 Task: Look for space in Treviso, Italy from 13th August, 2023 to 17th August, 2023 for 2 adults in price range Rs.10000 to Rs.16000. Place can be entire place with 2 bedrooms having 2 beds and 1 bathroom. Property type can be house, flat, guest house. Amenities needed are: wifi. Booking option can be shelf check-in. Required host language is English.
Action: Mouse moved to (429, 114)
Screenshot: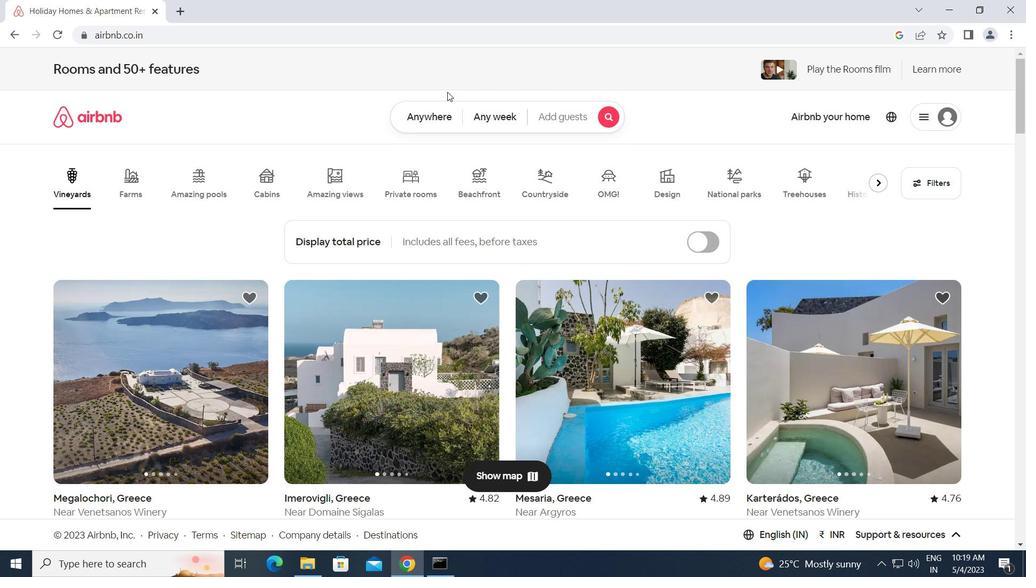 
Action: Mouse pressed left at (429, 114)
Screenshot: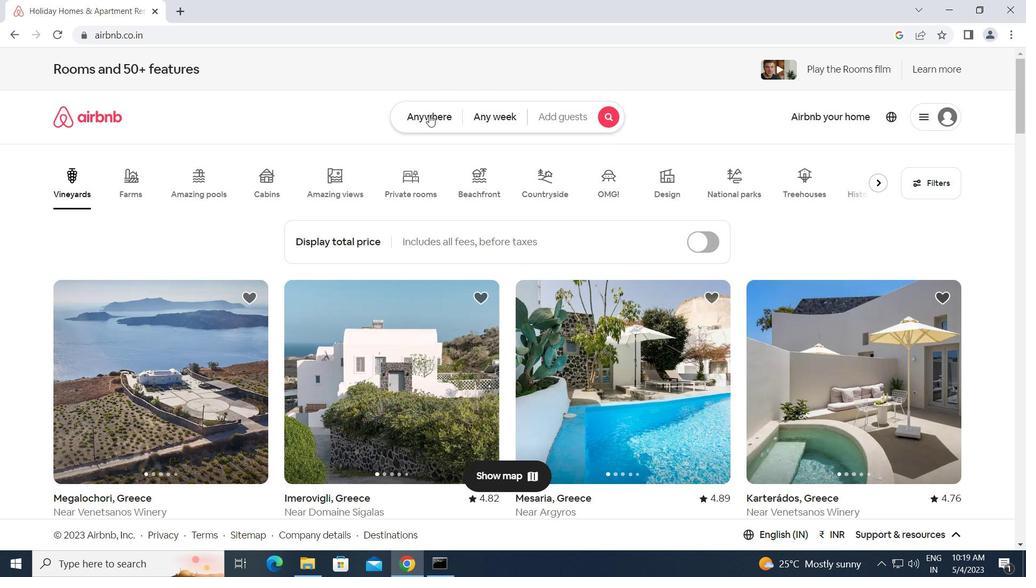 
Action: Mouse moved to (296, 165)
Screenshot: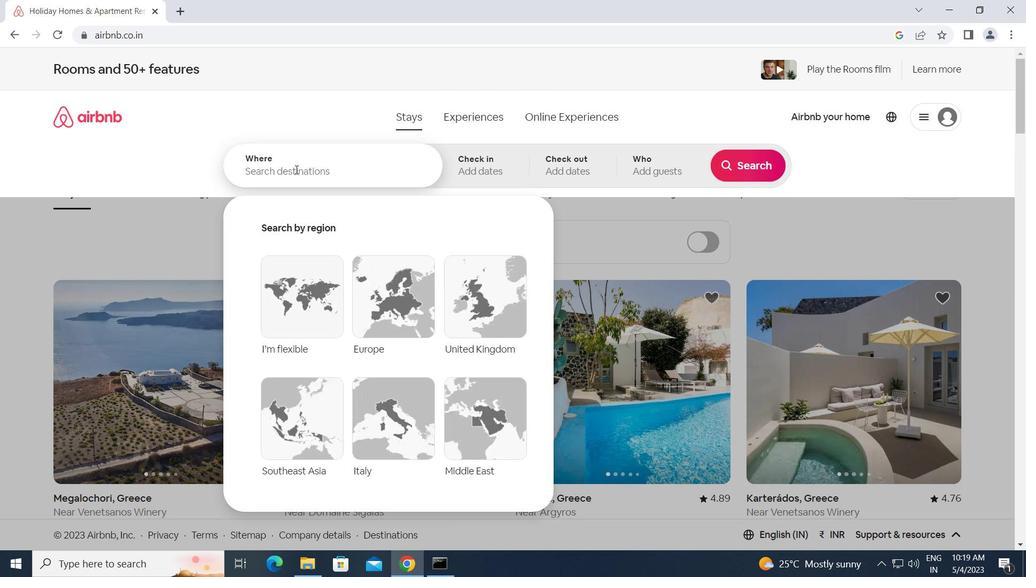 
Action: Mouse pressed left at (296, 165)
Screenshot: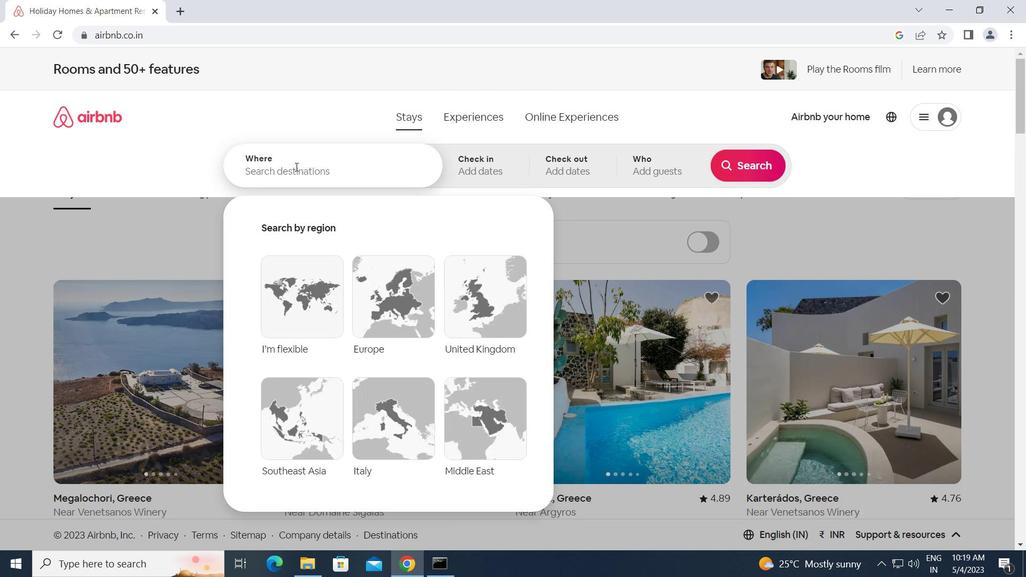 
Action: Key pressed t<Key.caps_lock>reviso,<Key.space><Key.caps_lock>i<Key.caps_lock>taly<Key.enter>
Screenshot: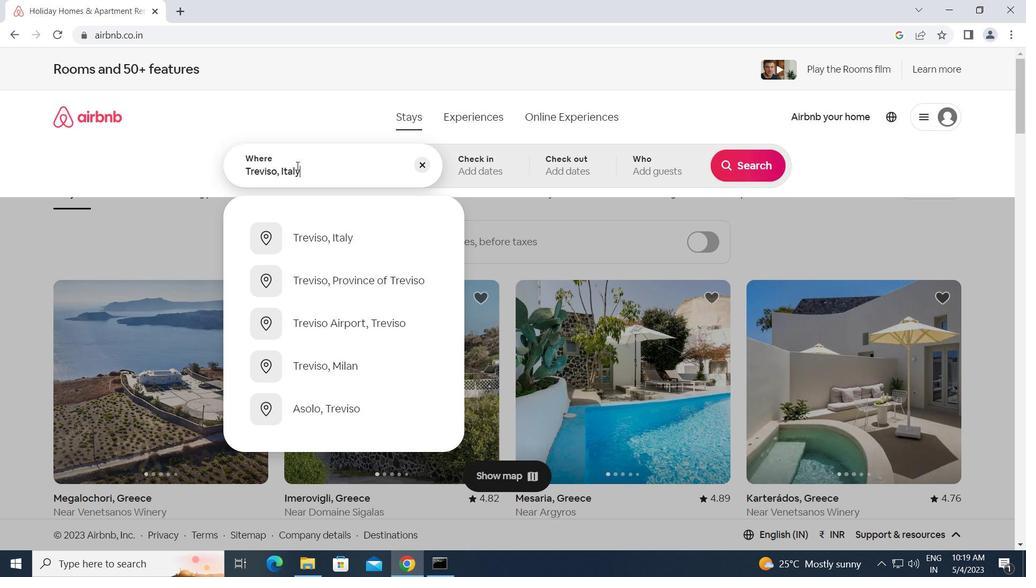 
Action: Mouse moved to (744, 274)
Screenshot: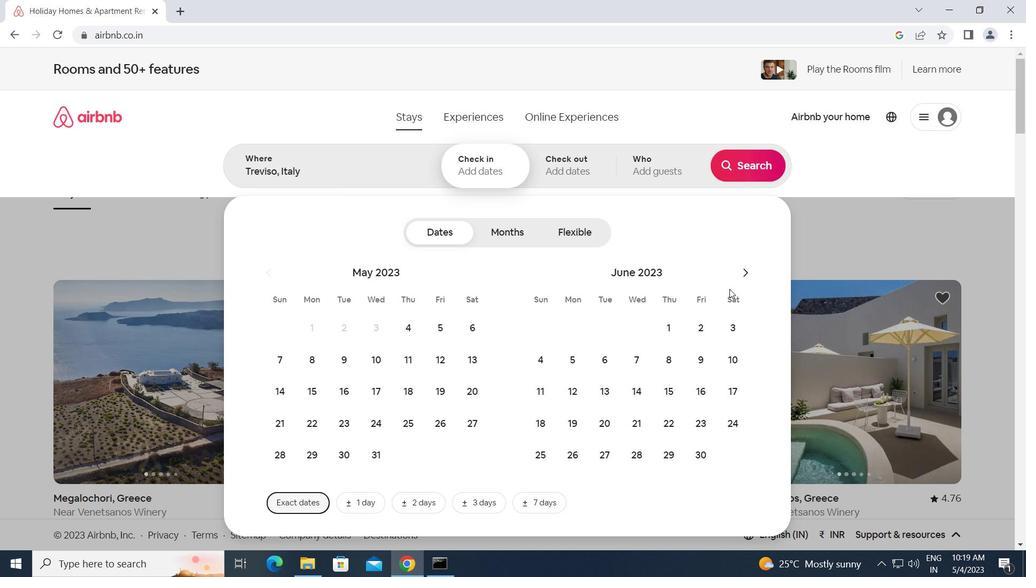 
Action: Mouse pressed left at (744, 274)
Screenshot: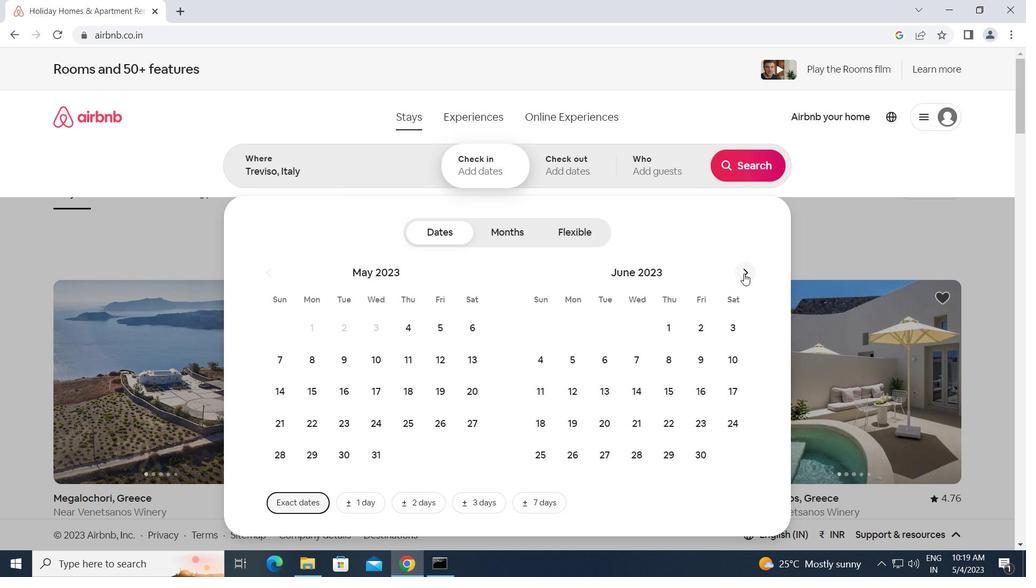 
Action: Mouse pressed left at (744, 274)
Screenshot: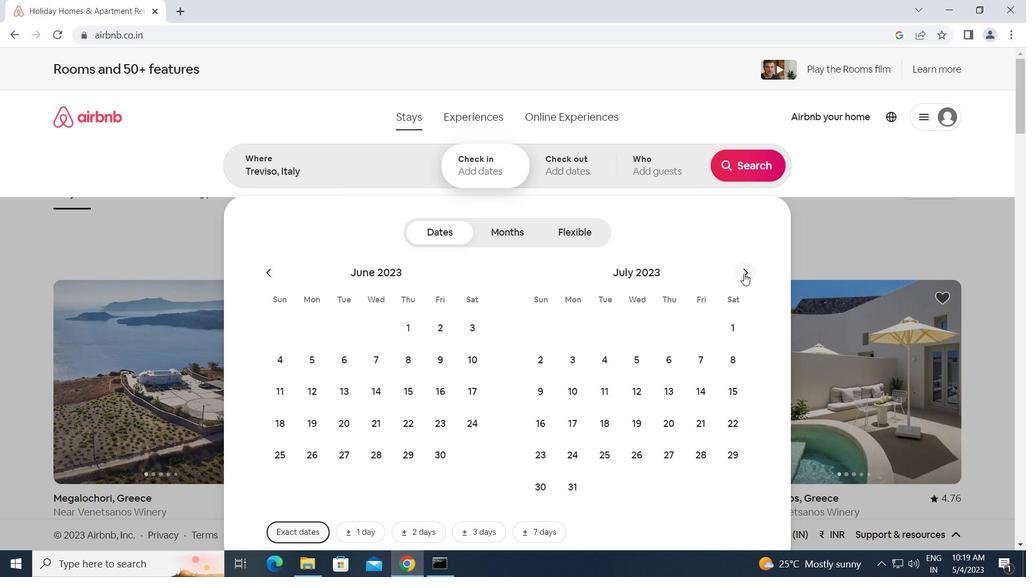 
Action: Mouse moved to (547, 397)
Screenshot: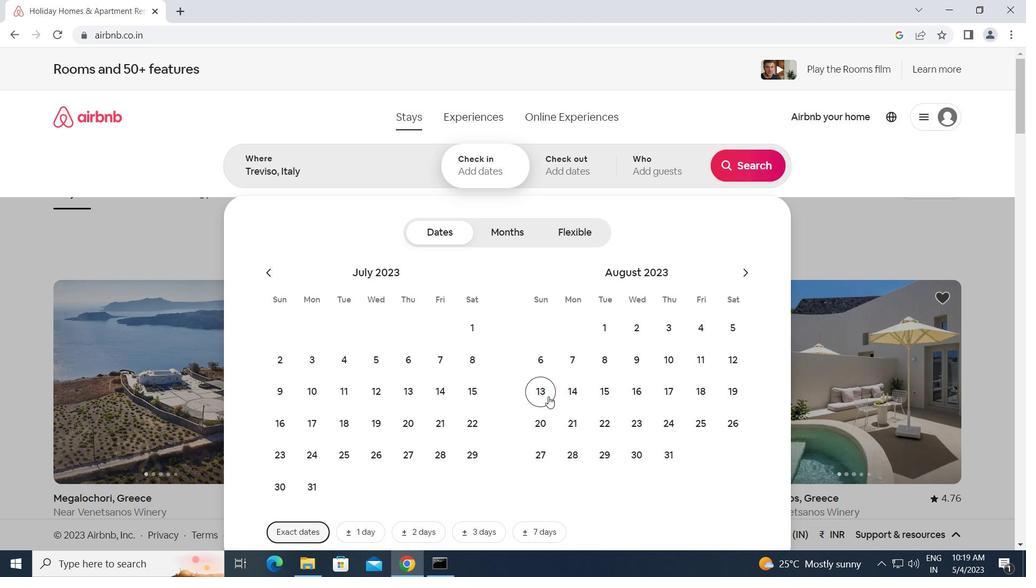 
Action: Mouse pressed left at (547, 397)
Screenshot: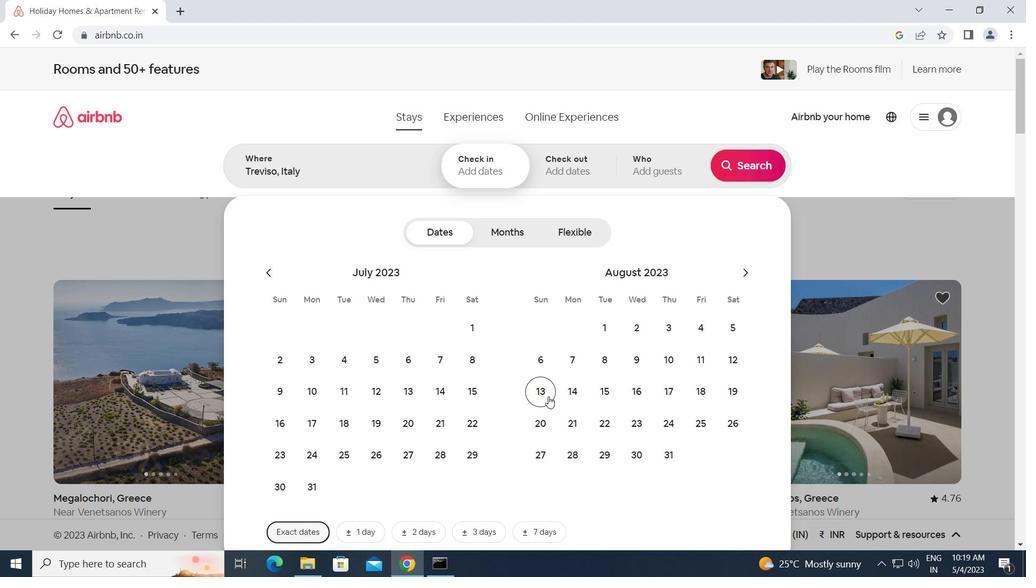 
Action: Mouse moved to (675, 398)
Screenshot: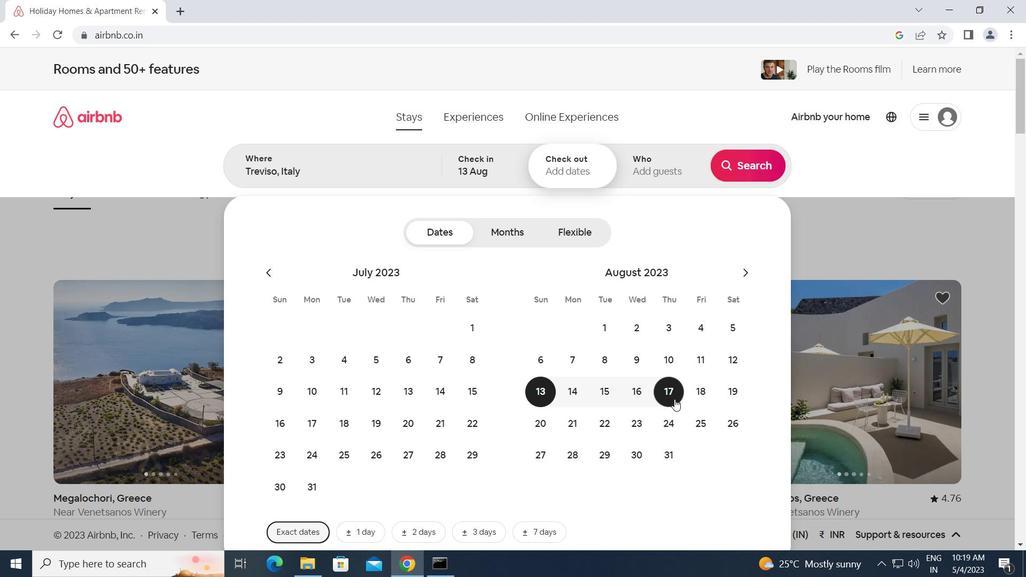 
Action: Mouse pressed left at (675, 398)
Screenshot: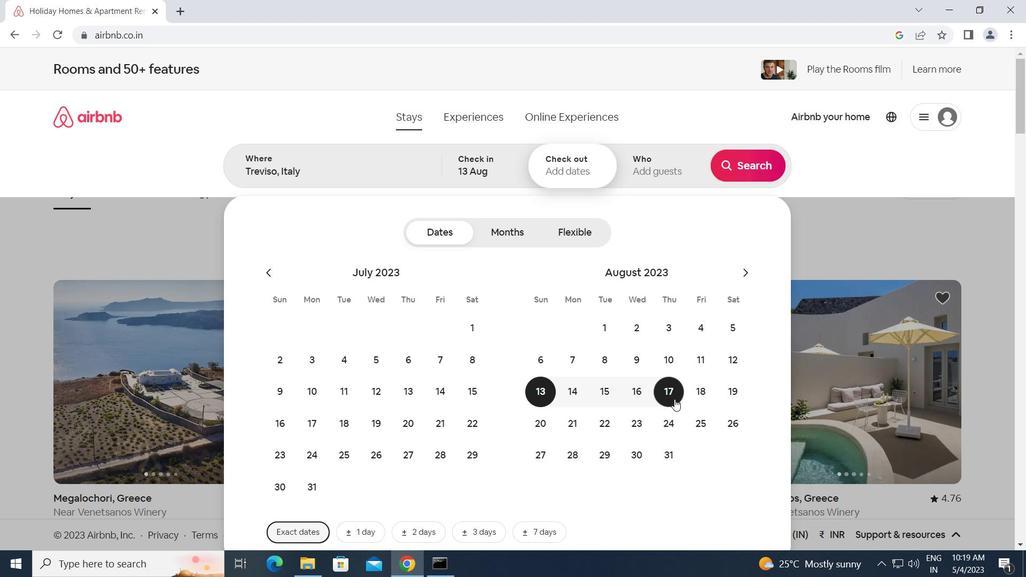 
Action: Mouse moved to (656, 159)
Screenshot: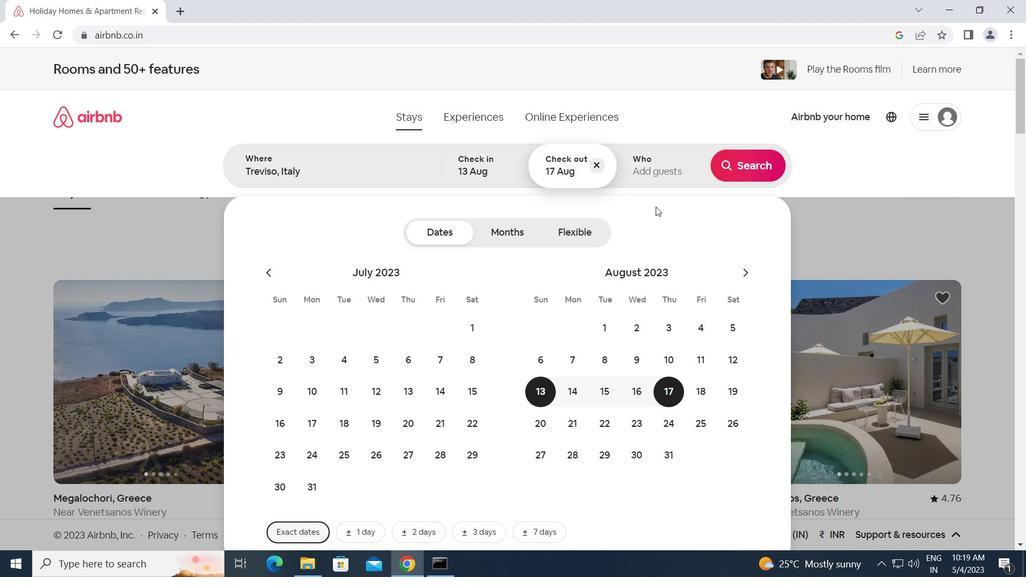 
Action: Mouse pressed left at (656, 159)
Screenshot: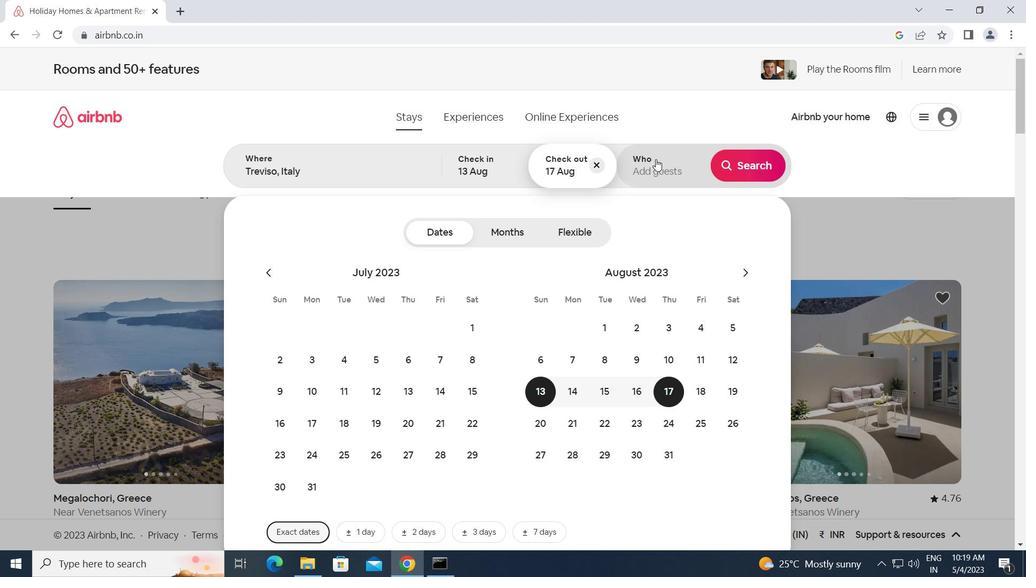 
Action: Mouse moved to (751, 232)
Screenshot: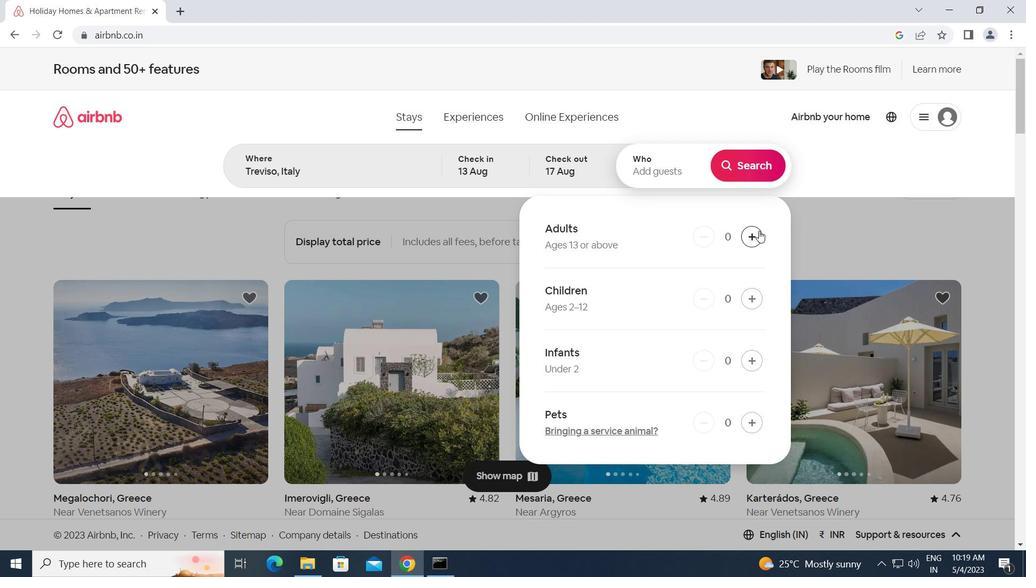 
Action: Mouse pressed left at (751, 232)
Screenshot: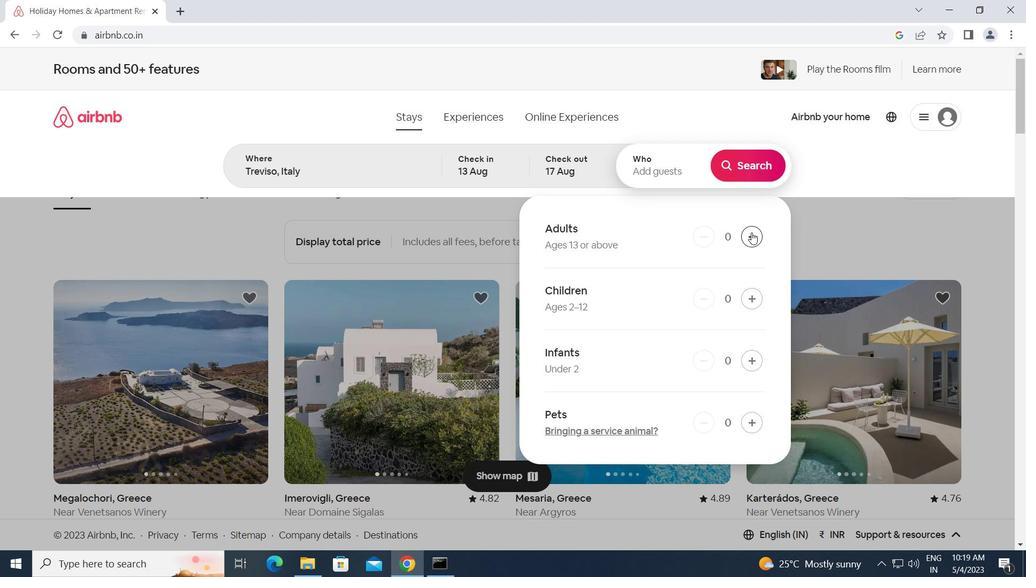 
Action: Mouse pressed left at (751, 232)
Screenshot: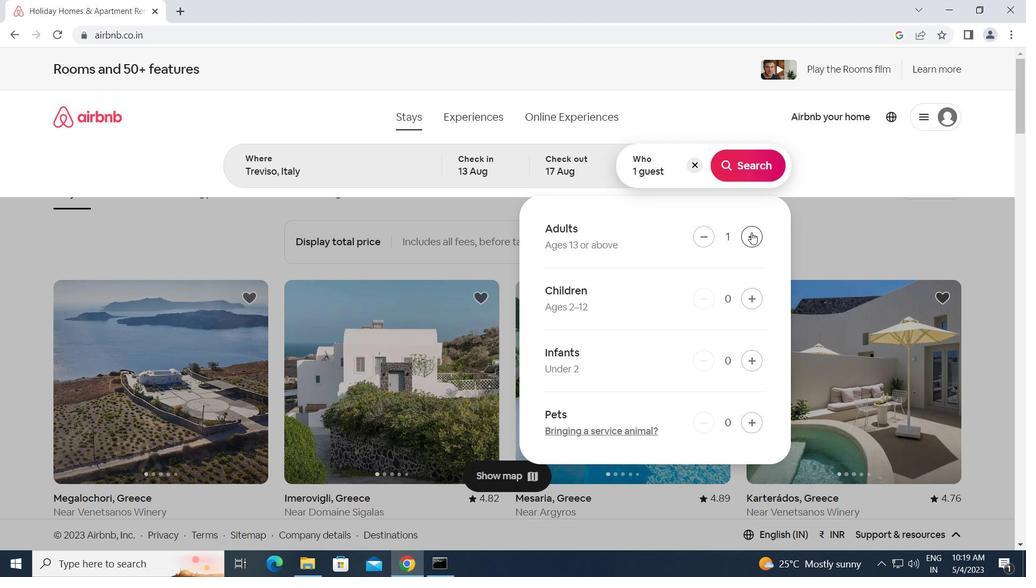 
Action: Mouse moved to (753, 167)
Screenshot: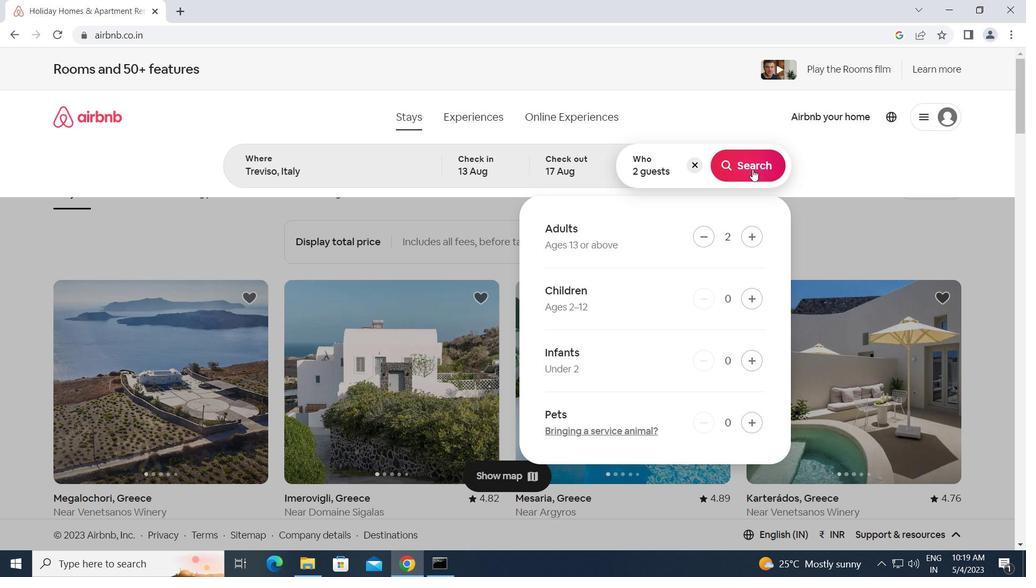 
Action: Mouse pressed left at (753, 167)
Screenshot: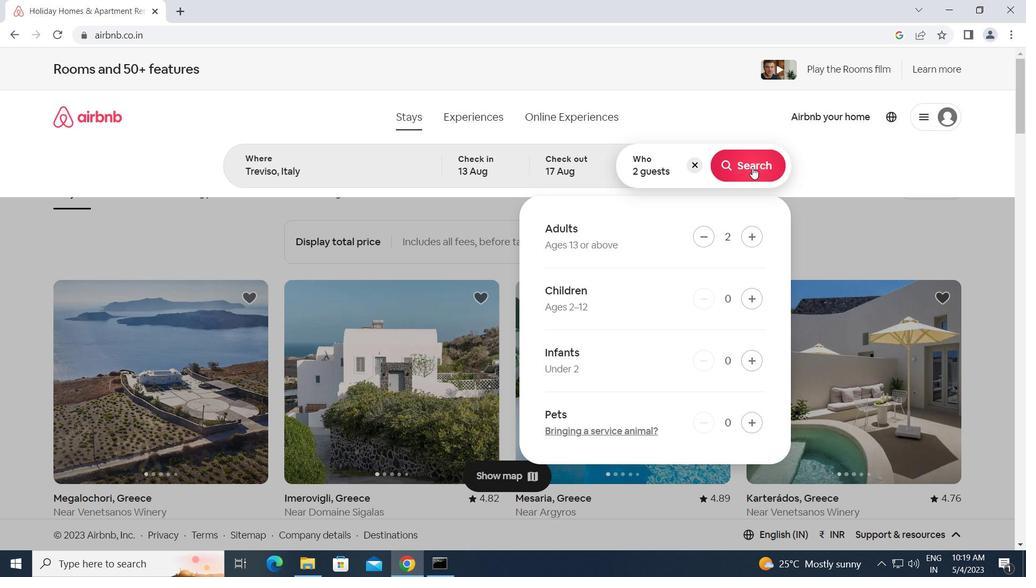 
Action: Mouse moved to (971, 132)
Screenshot: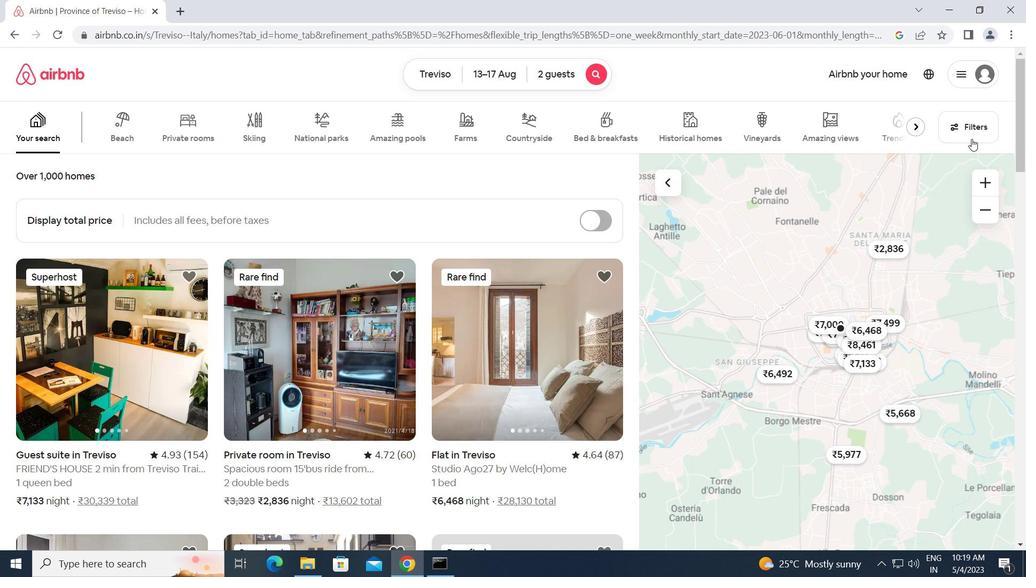 
Action: Mouse pressed left at (971, 132)
Screenshot: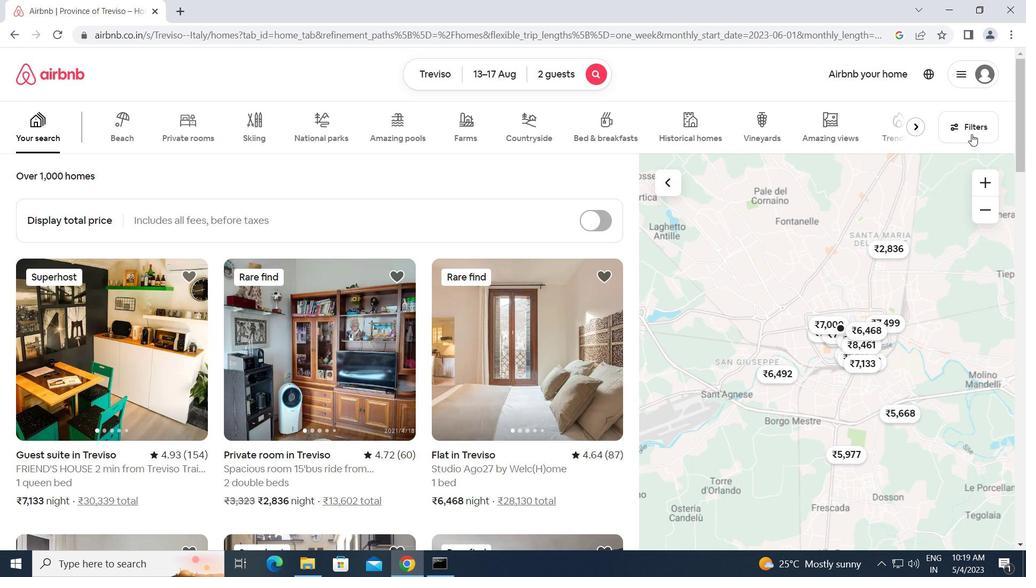 
Action: Mouse moved to (346, 298)
Screenshot: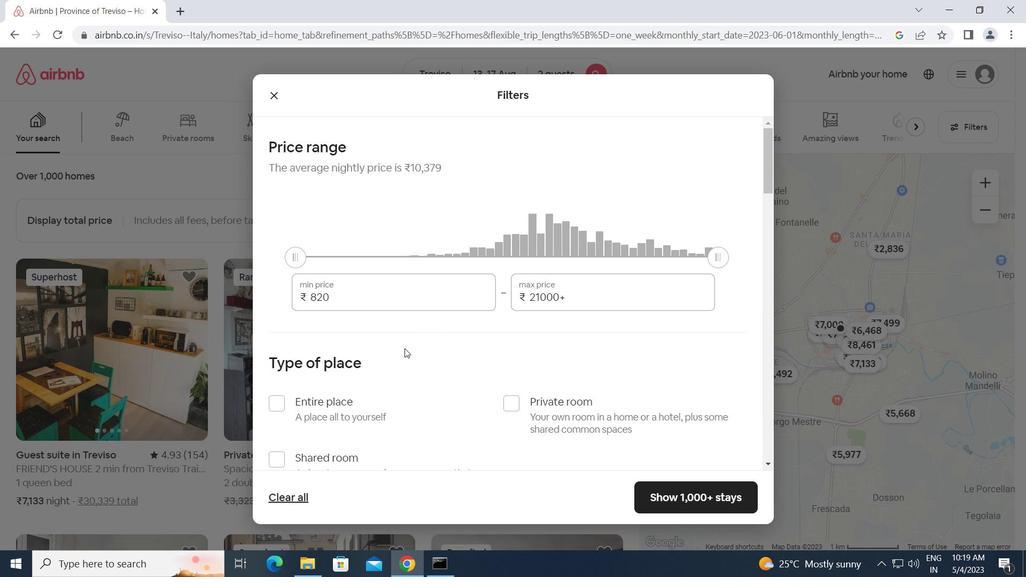 
Action: Mouse pressed left at (346, 298)
Screenshot: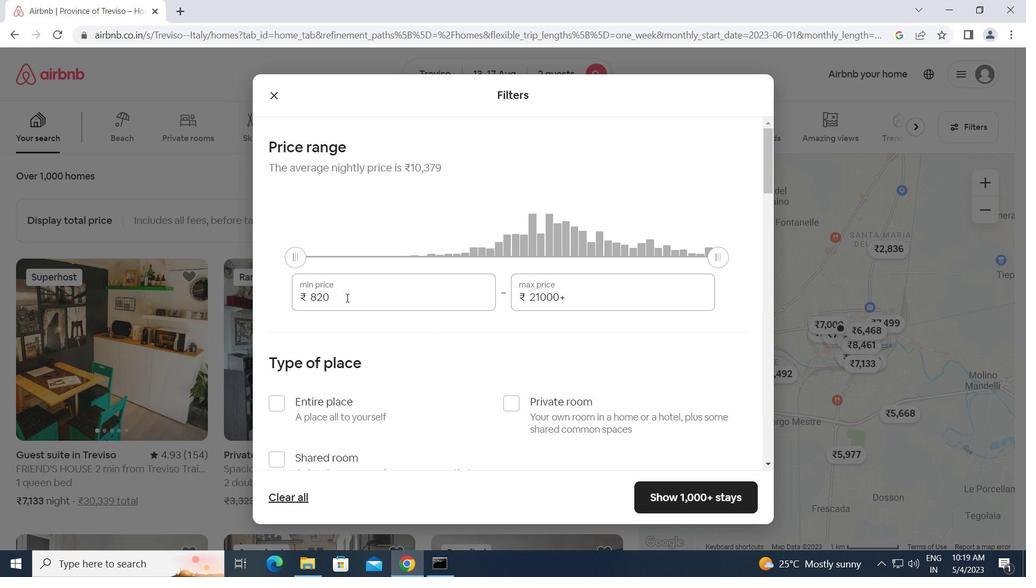 
Action: Mouse moved to (295, 296)
Screenshot: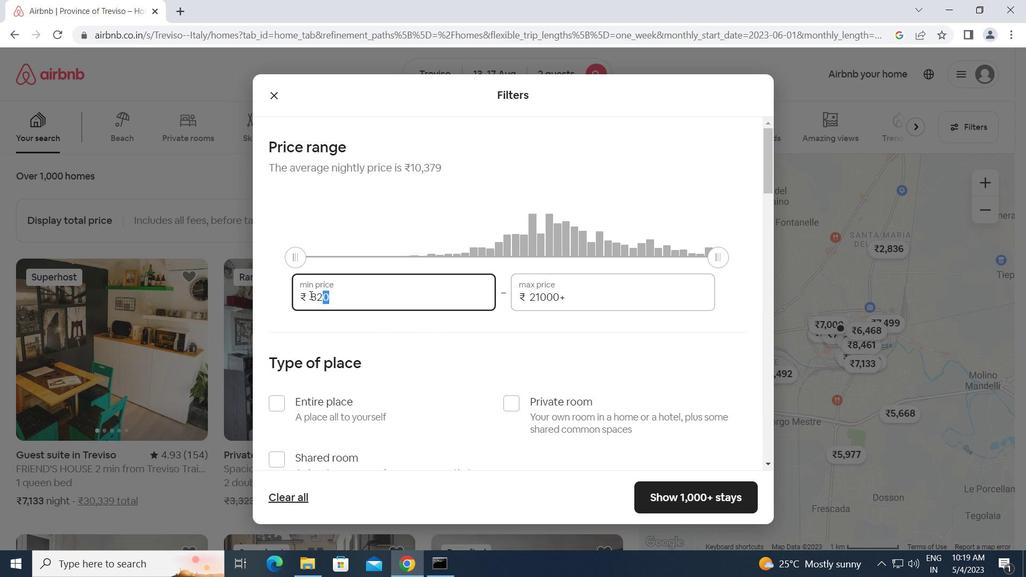 
Action: Key pressed 10000<Key.tab>16000
Screenshot: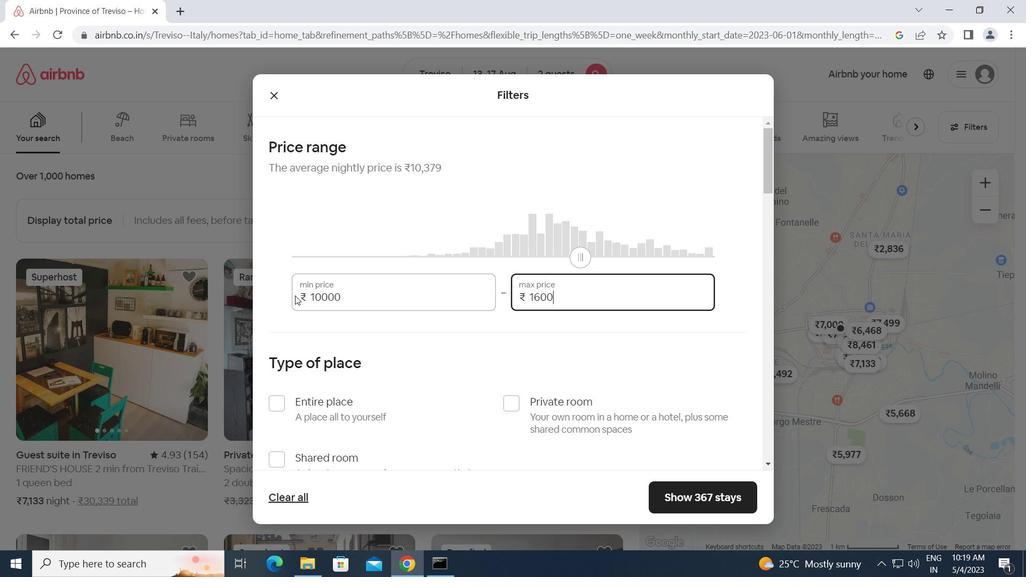
Action: Mouse moved to (450, 344)
Screenshot: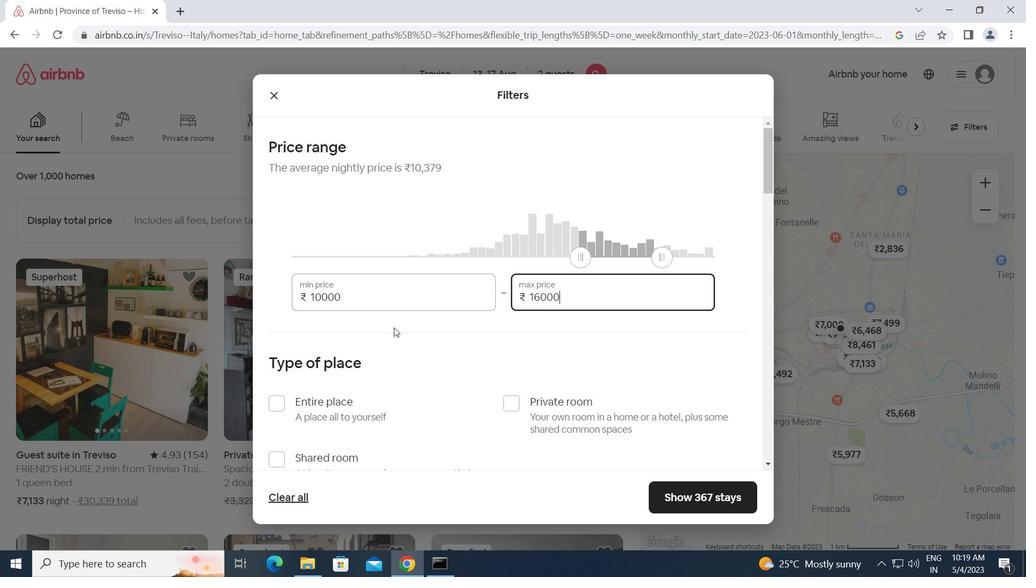 
Action: Mouse scrolled (450, 344) with delta (0, 0)
Screenshot: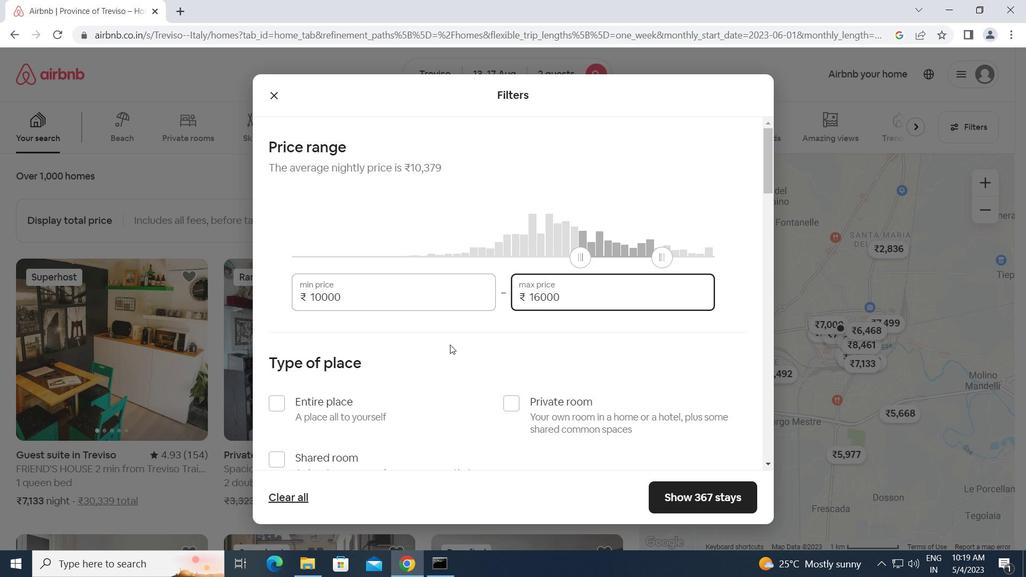 
Action: Mouse moved to (283, 336)
Screenshot: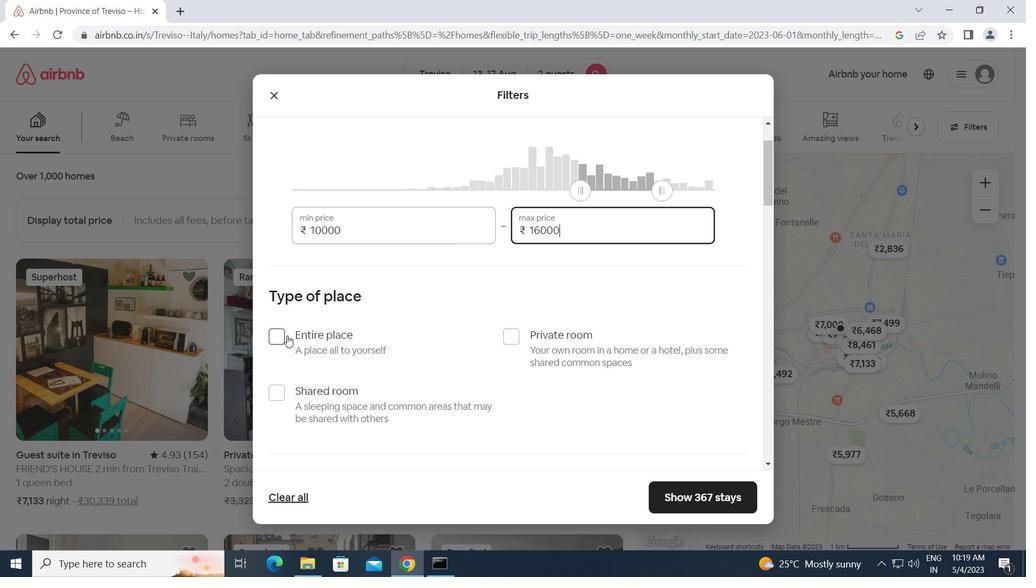
Action: Mouse pressed left at (283, 336)
Screenshot: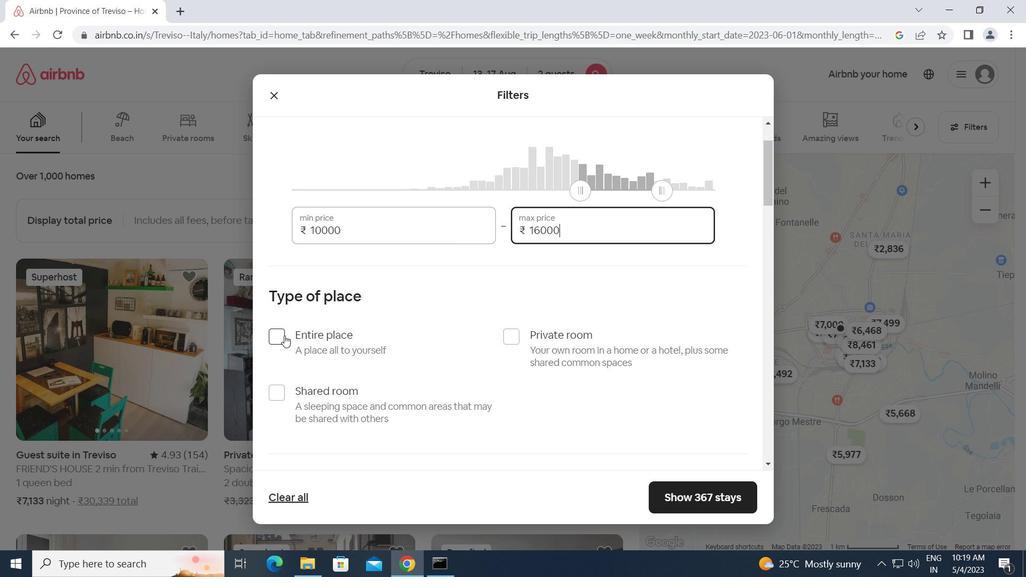 
Action: Mouse moved to (429, 344)
Screenshot: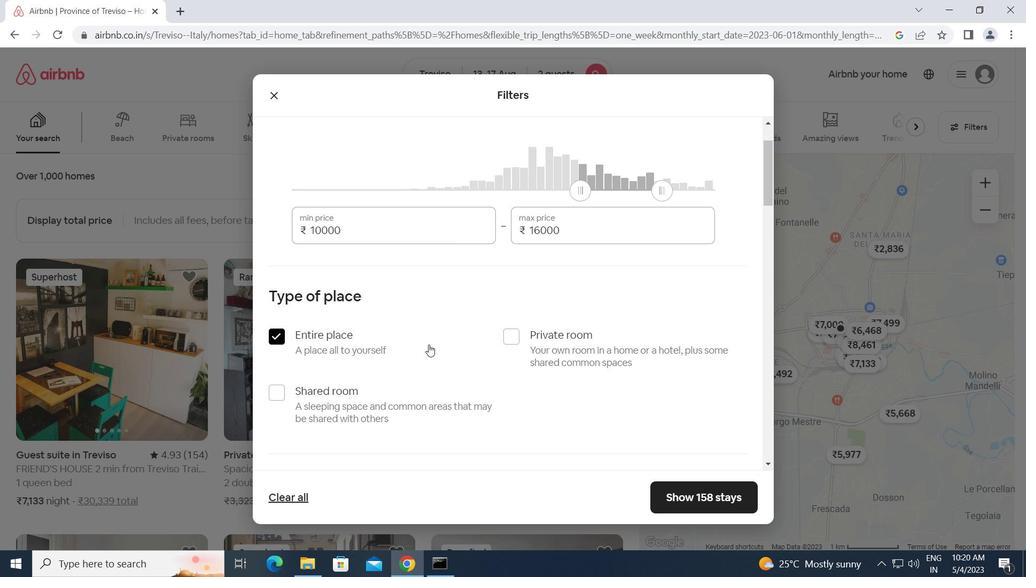 
Action: Mouse scrolled (429, 344) with delta (0, 0)
Screenshot: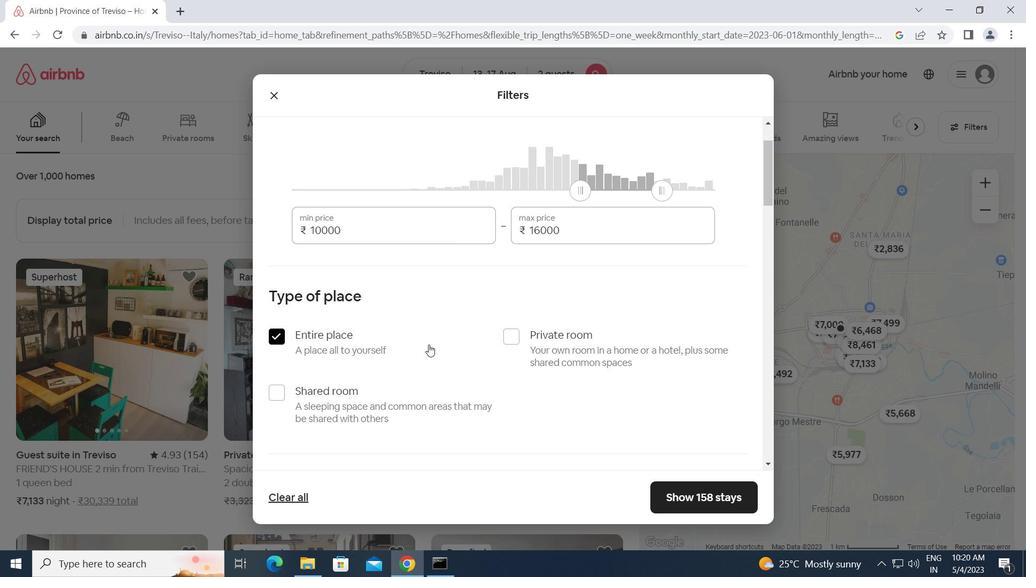 
Action: Mouse scrolled (429, 344) with delta (0, 0)
Screenshot: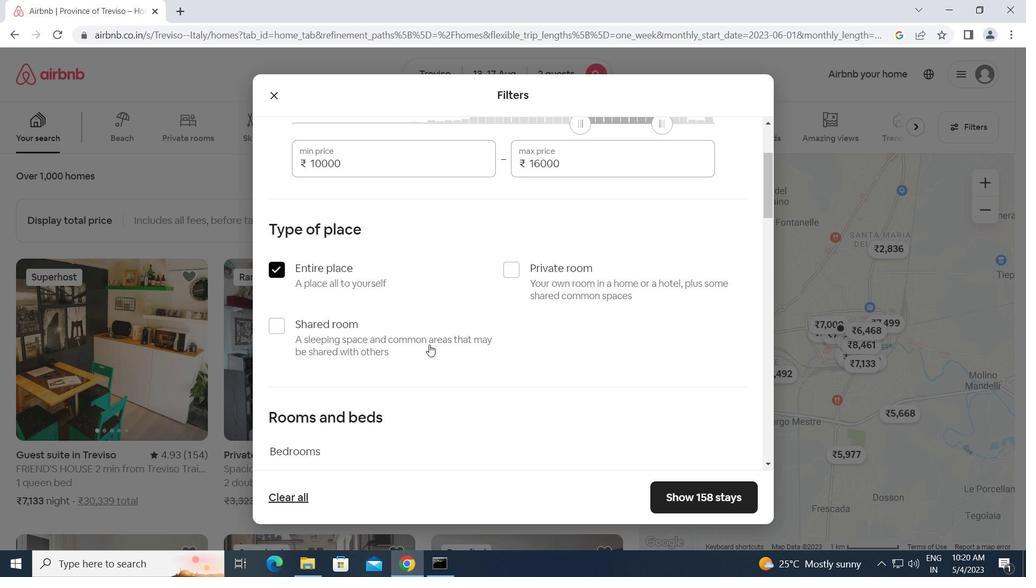 
Action: Mouse scrolled (429, 344) with delta (0, 0)
Screenshot: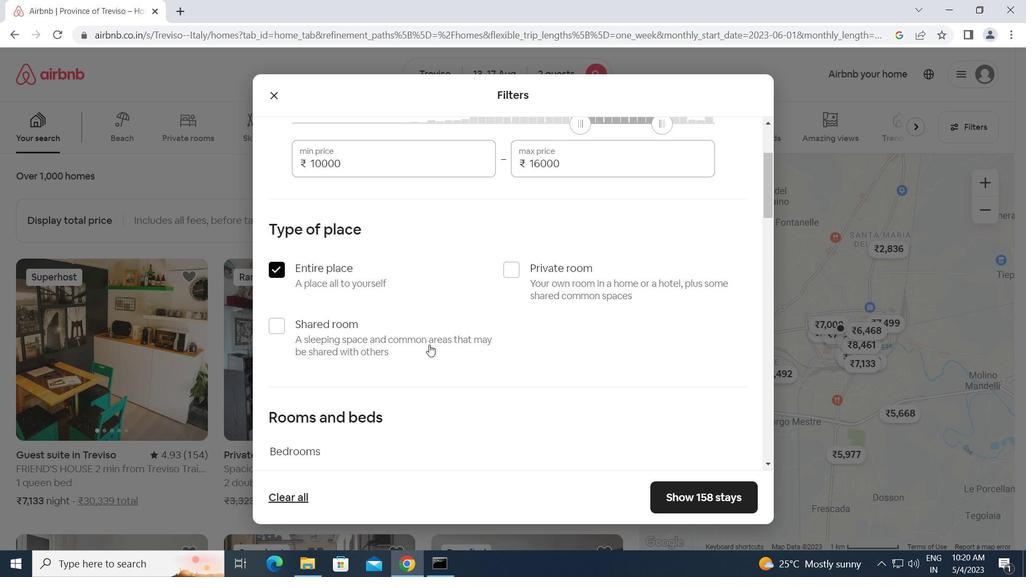 
Action: Mouse moved to (388, 351)
Screenshot: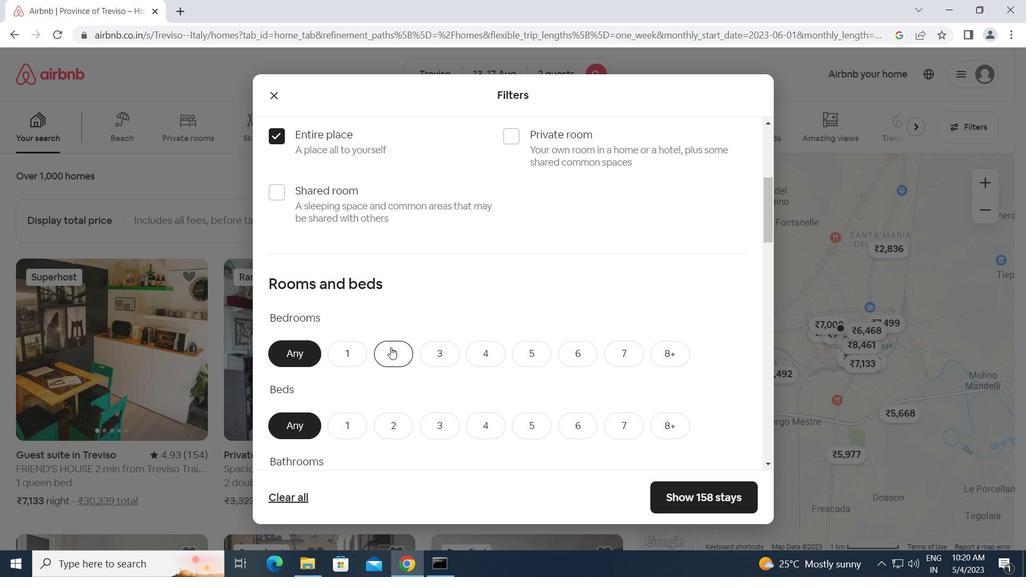 
Action: Mouse pressed left at (388, 351)
Screenshot: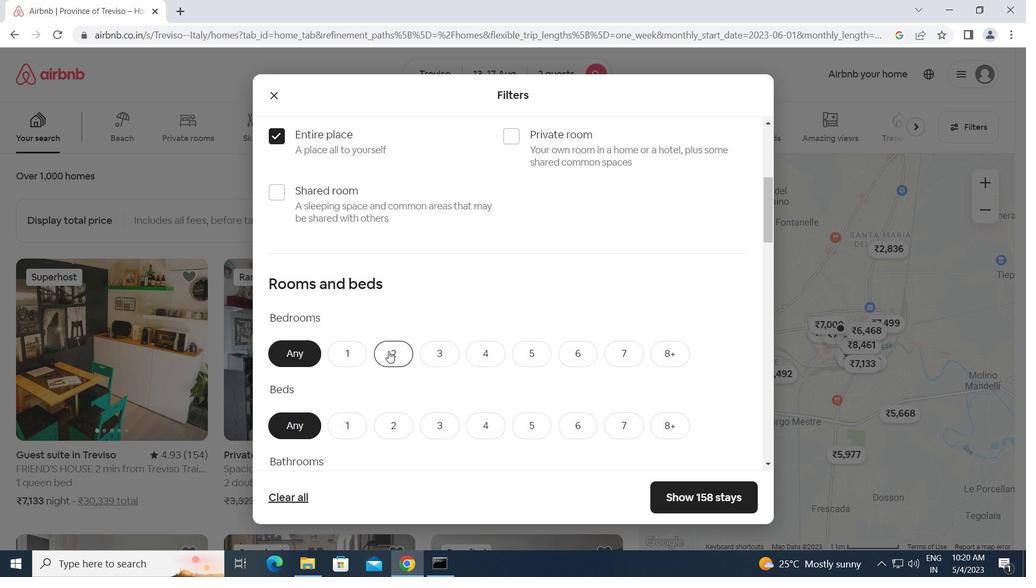 
Action: Mouse moved to (389, 358)
Screenshot: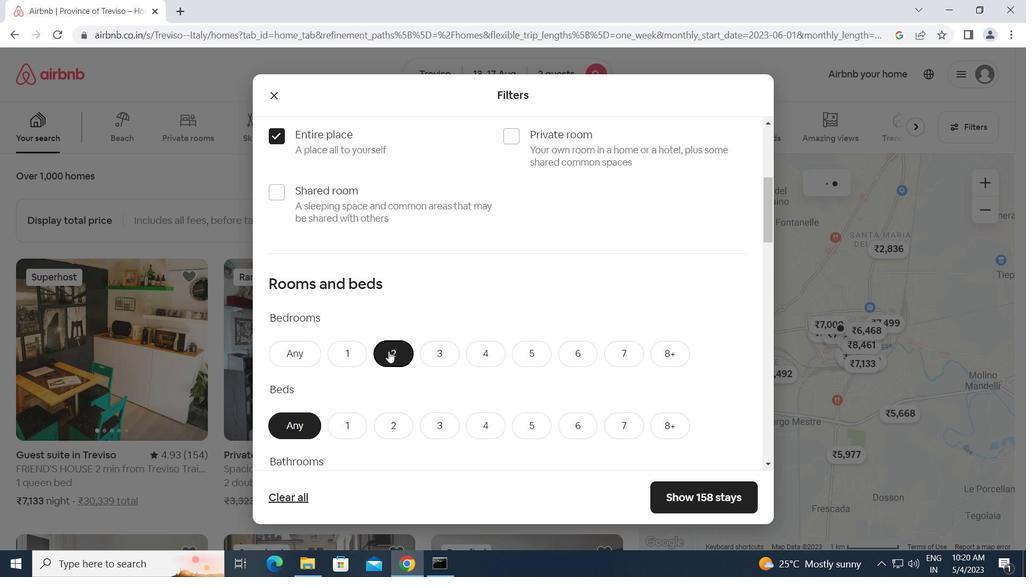 
Action: Mouse scrolled (389, 358) with delta (0, 0)
Screenshot: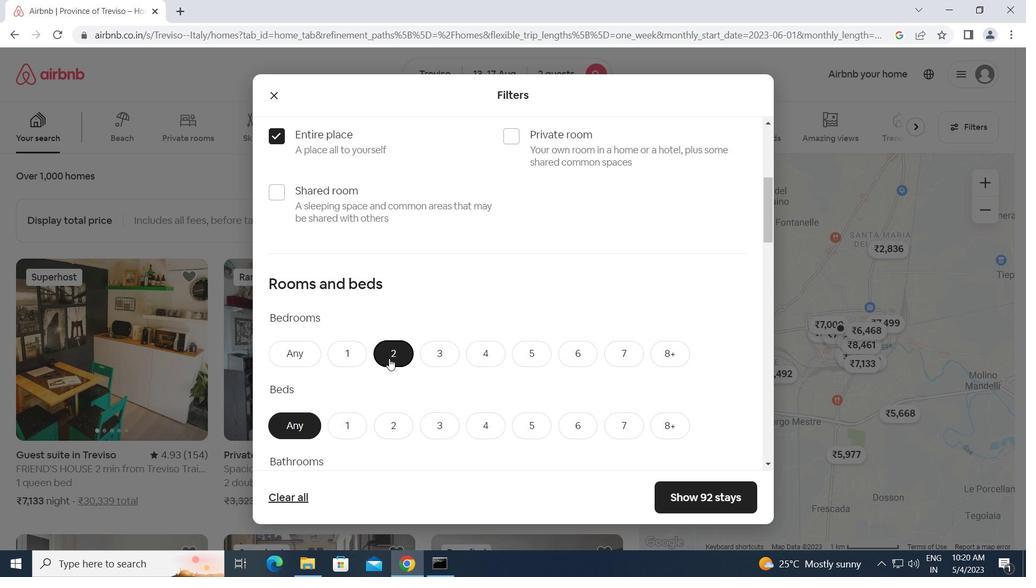 
Action: Mouse moved to (397, 354)
Screenshot: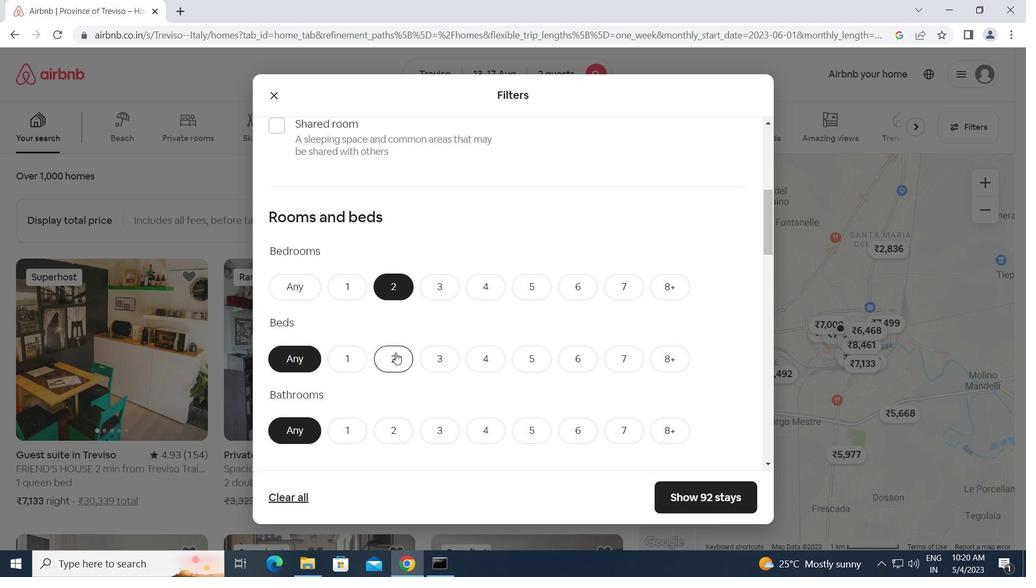 
Action: Mouse pressed left at (397, 354)
Screenshot: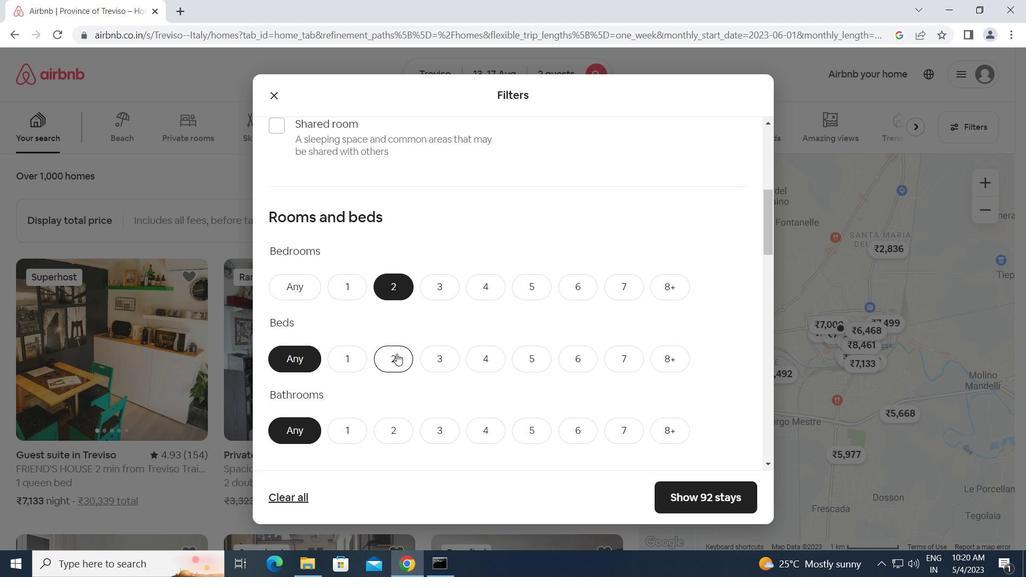
Action: Mouse moved to (347, 424)
Screenshot: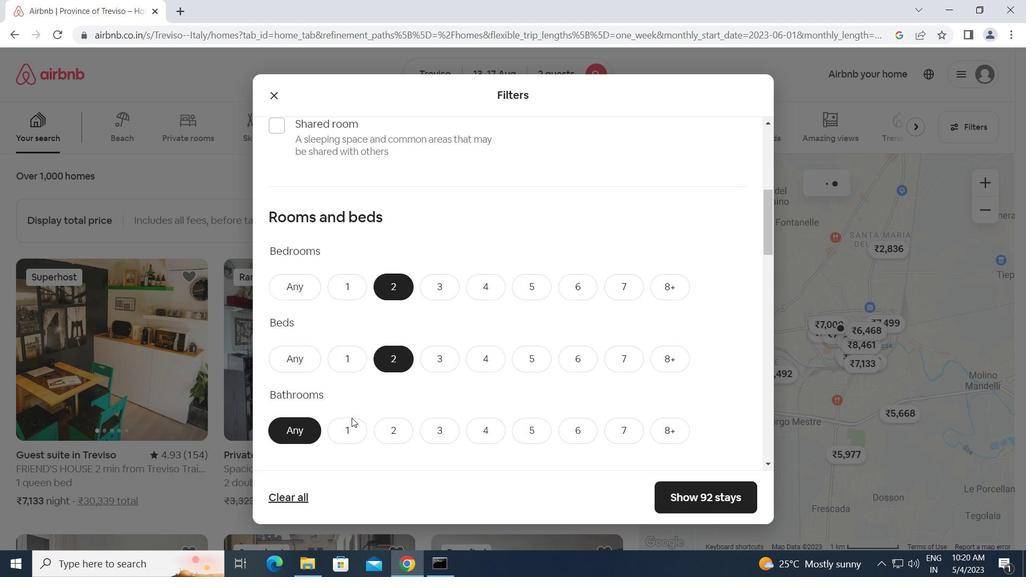 
Action: Mouse pressed left at (347, 424)
Screenshot: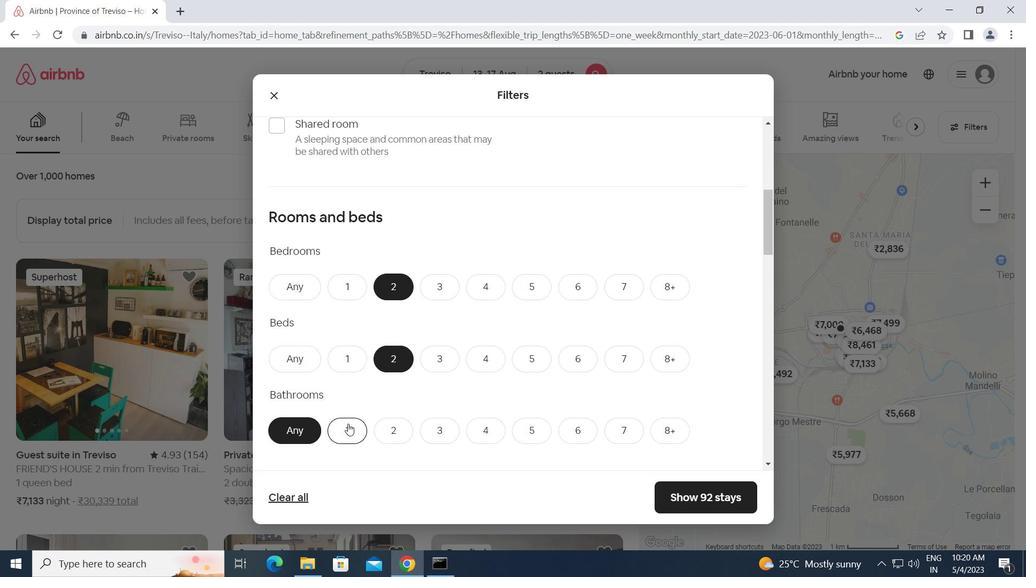 
Action: Mouse scrolled (347, 423) with delta (0, 0)
Screenshot: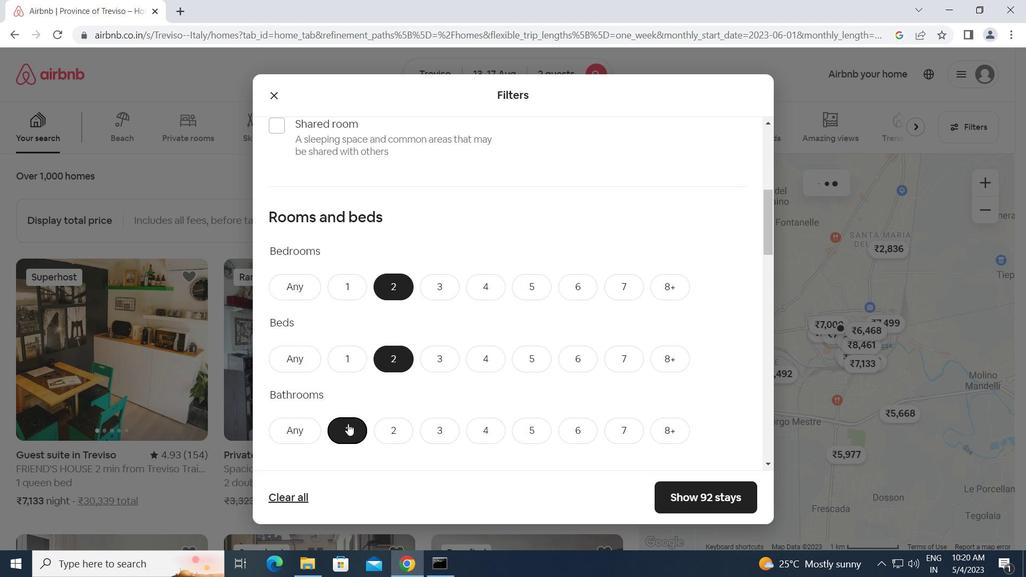 
Action: Mouse scrolled (347, 423) with delta (0, 0)
Screenshot: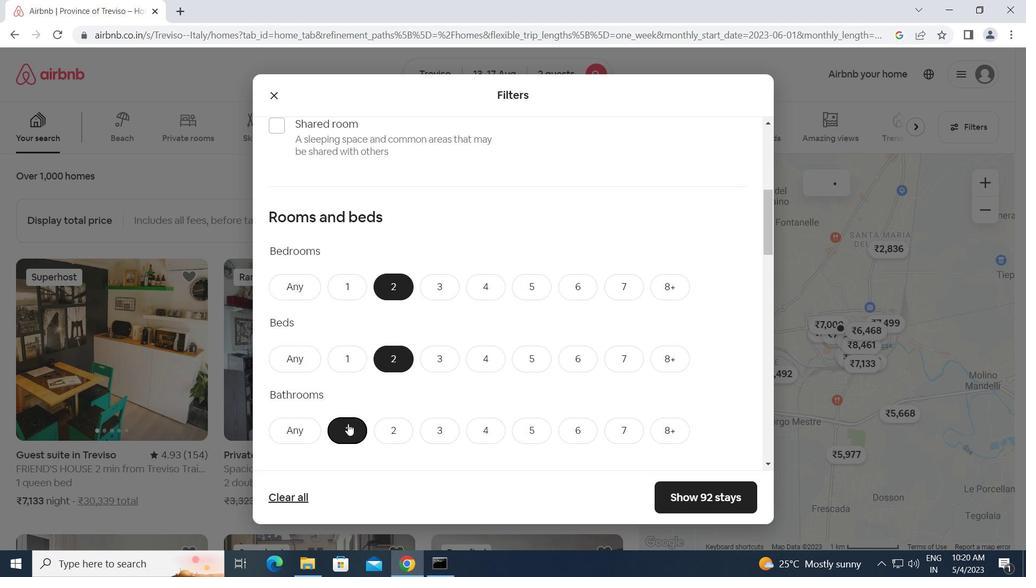 
Action: Mouse scrolled (347, 423) with delta (0, 0)
Screenshot: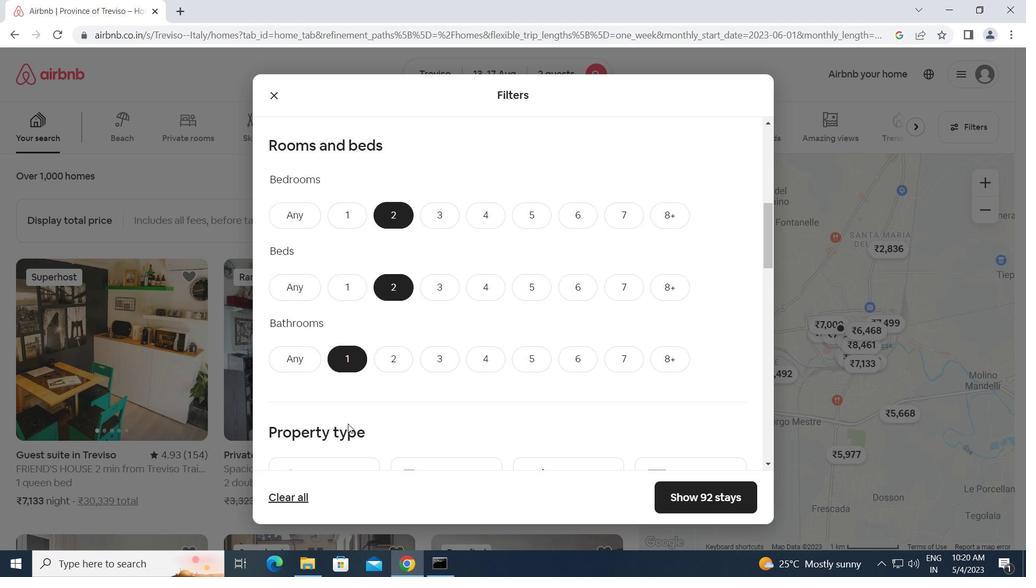 
Action: Mouse moved to (314, 377)
Screenshot: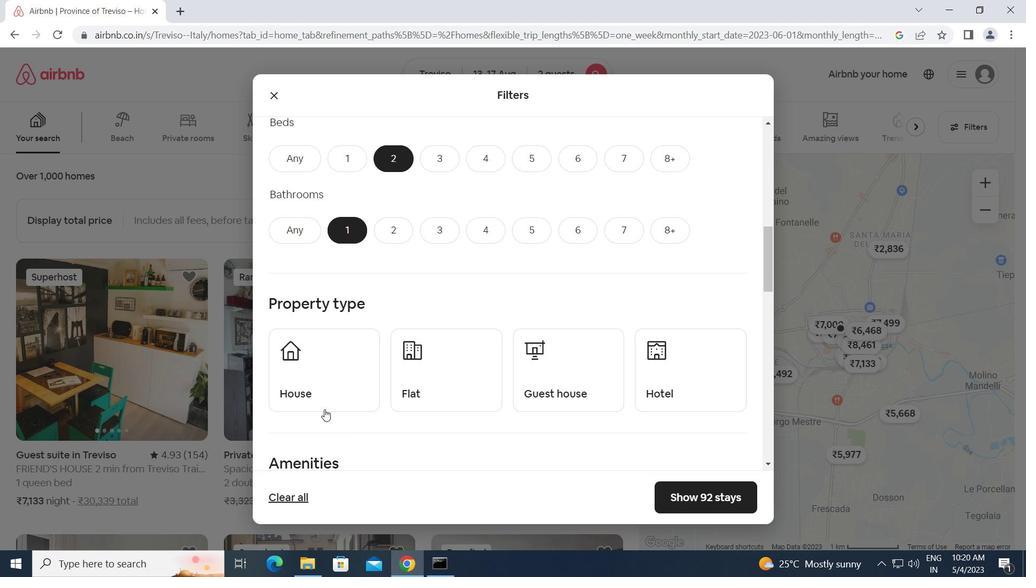 
Action: Mouse pressed left at (314, 377)
Screenshot: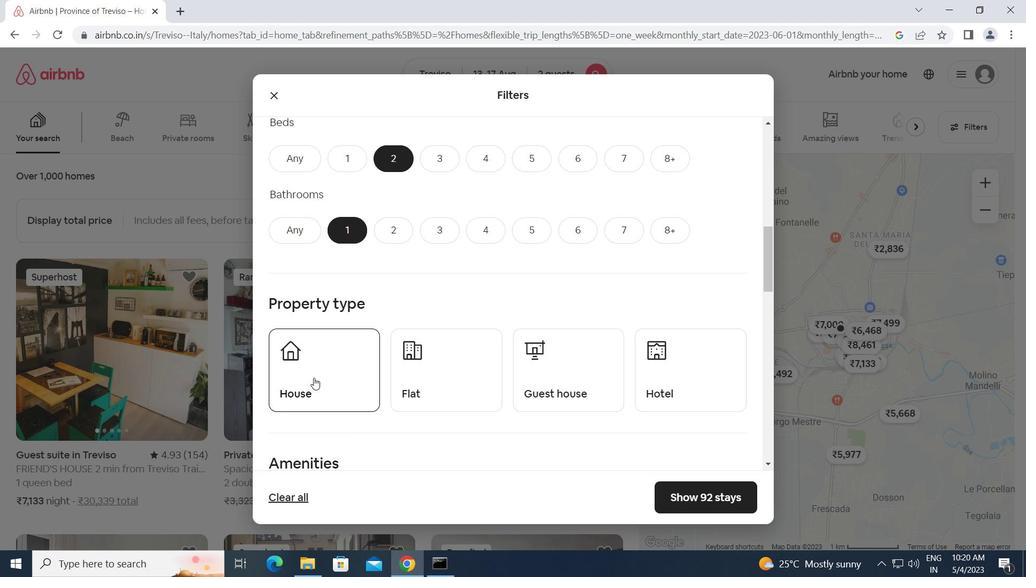 
Action: Mouse moved to (488, 374)
Screenshot: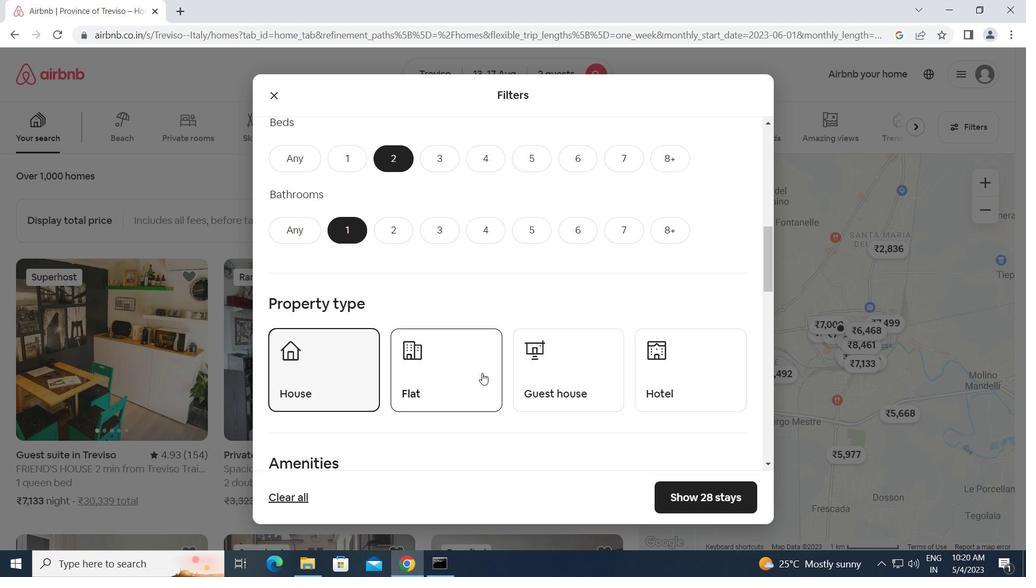 
Action: Mouse pressed left at (488, 374)
Screenshot: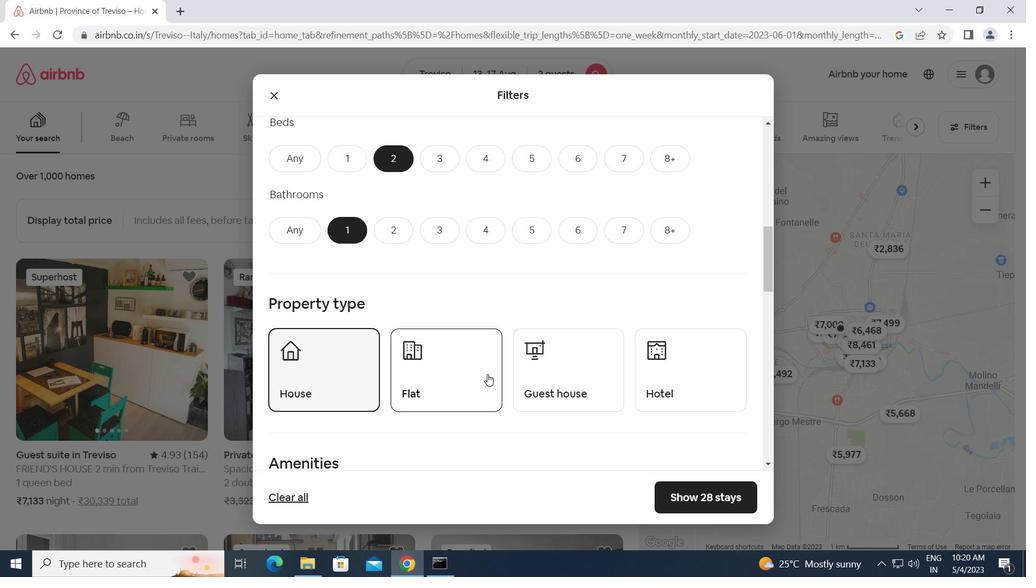 
Action: Mouse moved to (583, 373)
Screenshot: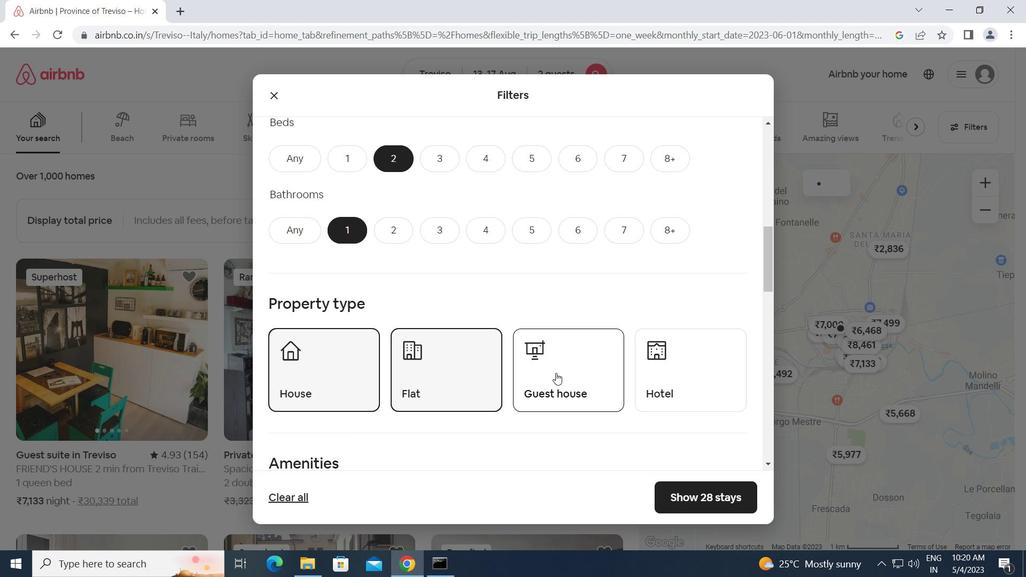 
Action: Mouse pressed left at (583, 373)
Screenshot: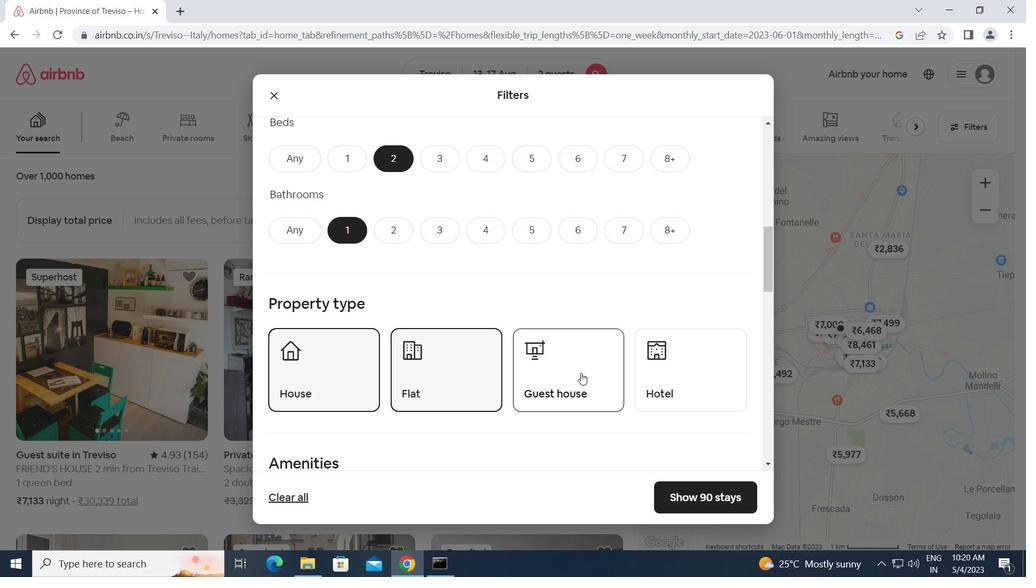 
Action: Mouse scrolled (583, 373) with delta (0, 0)
Screenshot: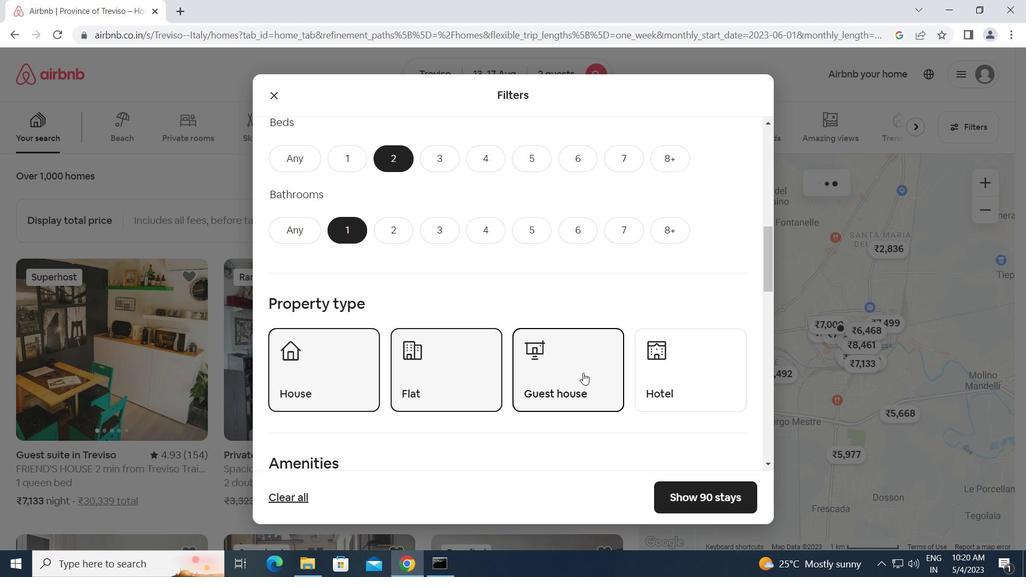 
Action: Mouse scrolled (583, 373) with delta (0, 0)
Screenshot: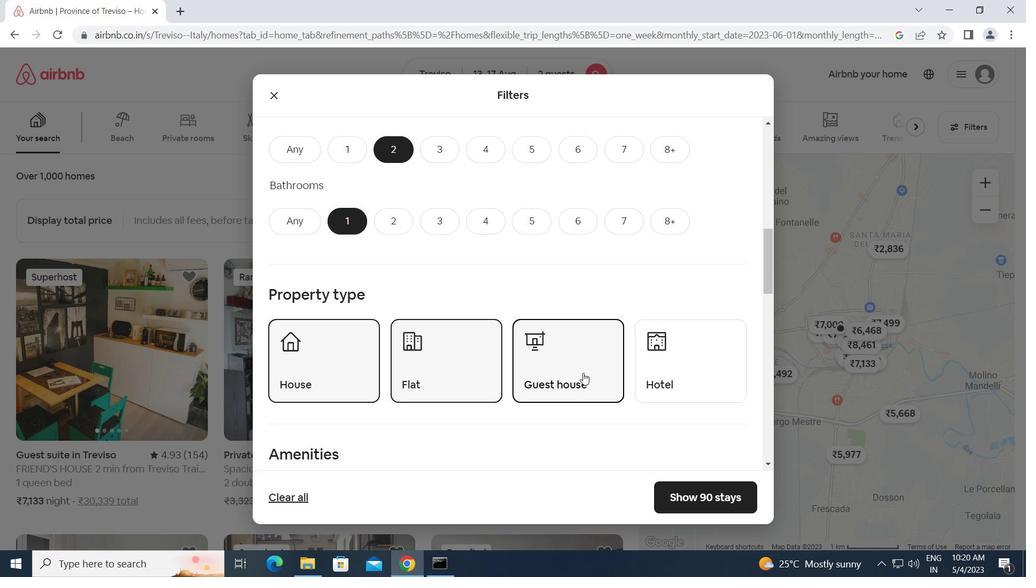 
Action: Mouse scrolled (583, 373) with delta (0, 0)
Screenshot: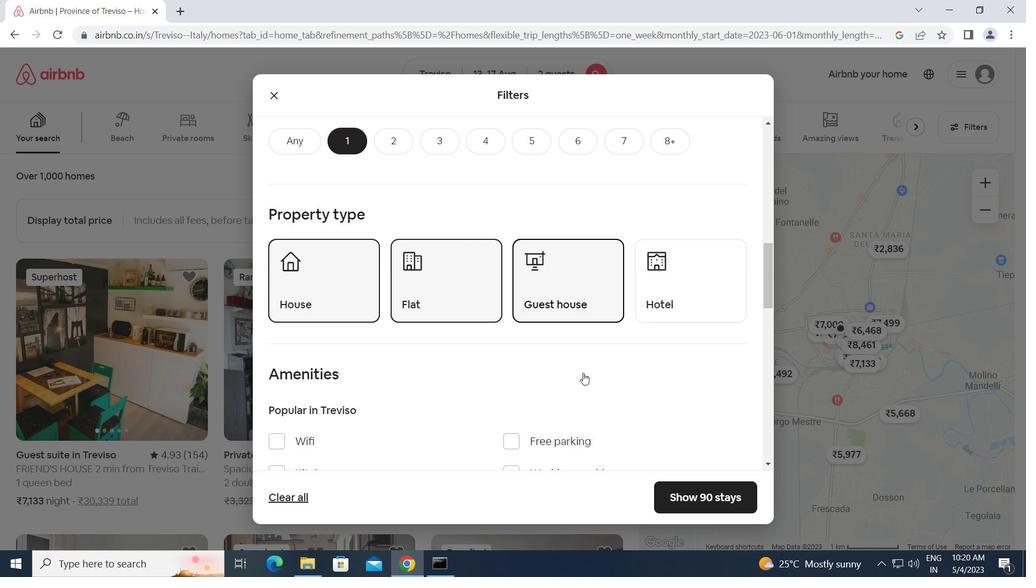 
Action: Mouse moved to (283, 330)
Screenshot: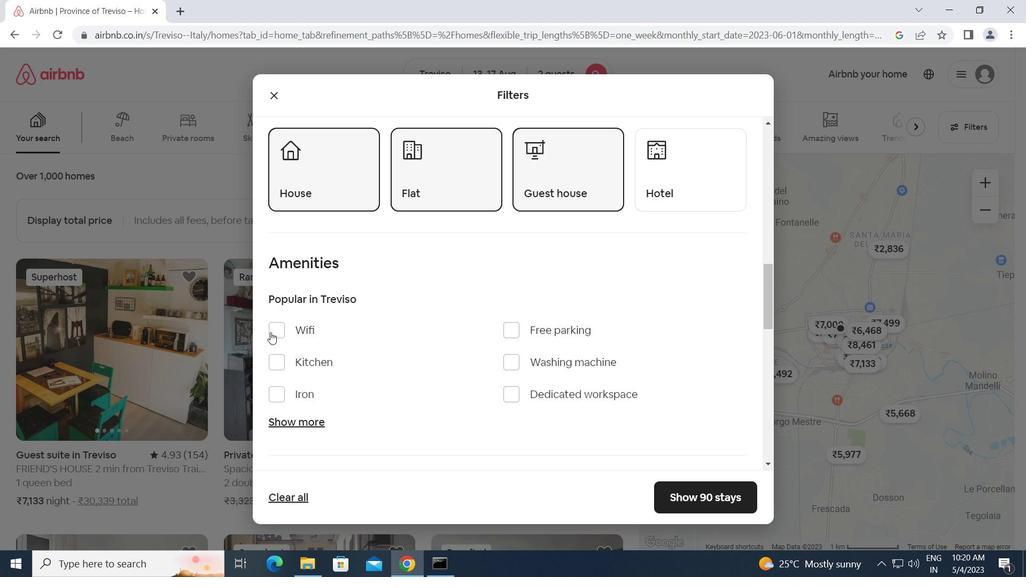 
Action: Mouse pressed left at (283, 330)
Screenshot: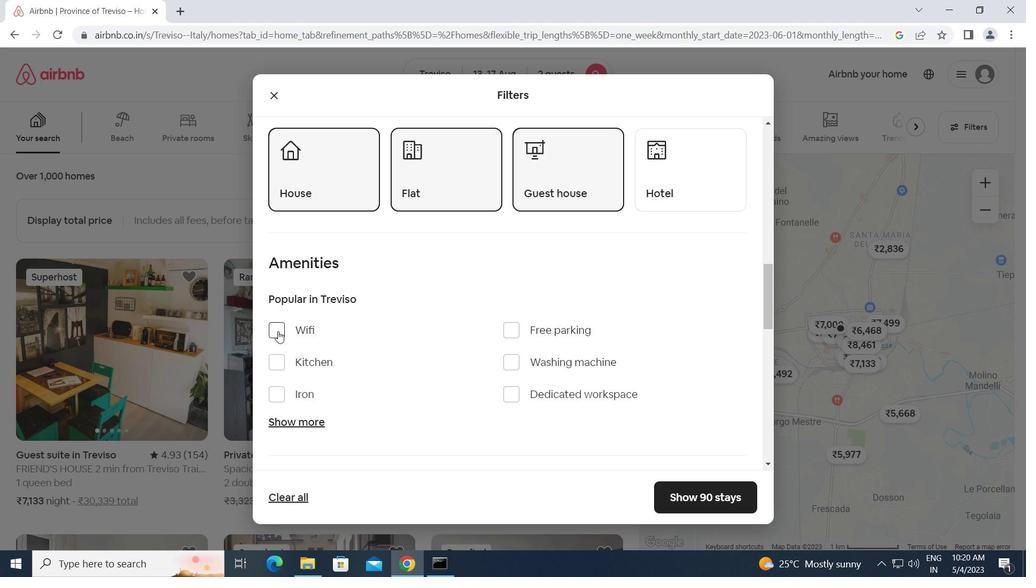 
Action: Mouse moved to (384, 357)
Screenshot: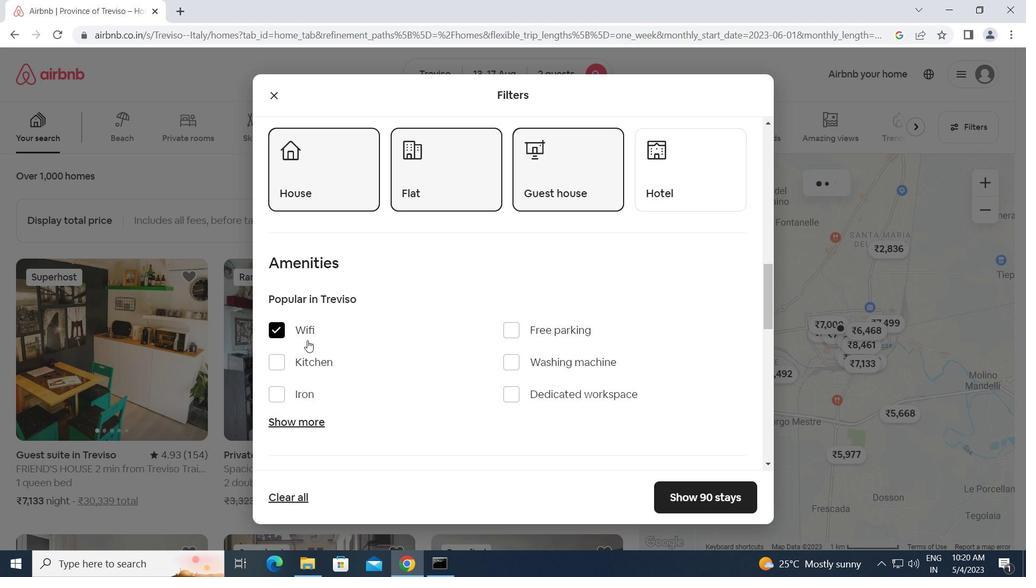 
Action: Mouse scrolled (384, 356) with delta (0, 0)
Screenshot: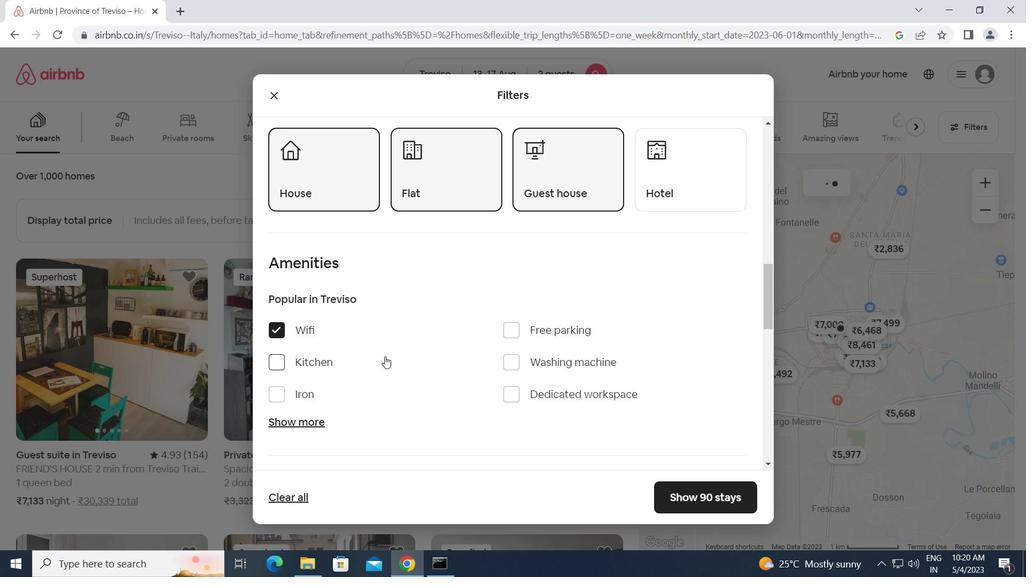 
Action: Mouse scrolled (384, 356) with delta (0, 0)
Screenshot: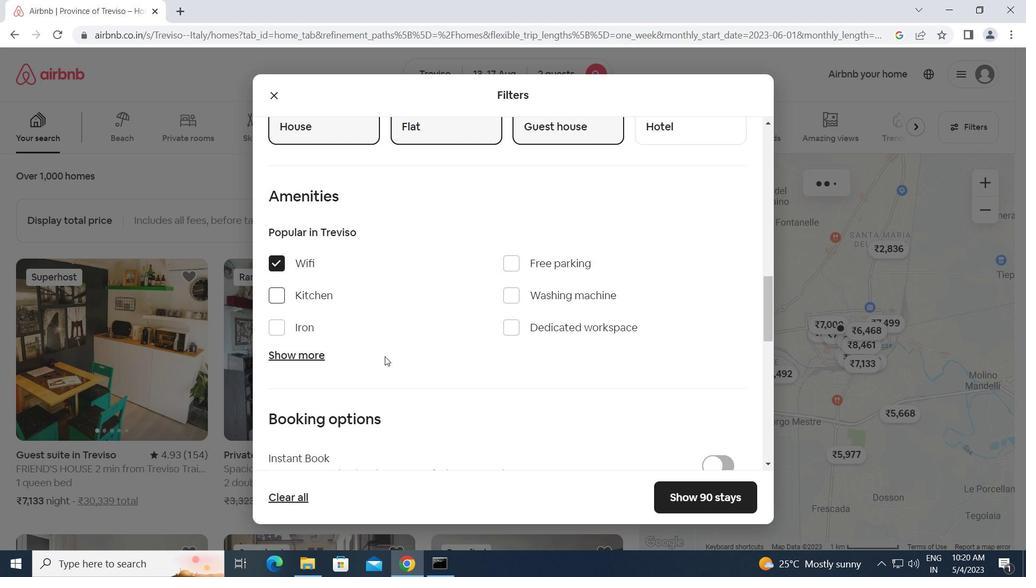
Action: Mouse scrolled (384, 356) with delta (0, 0)
Screenshot: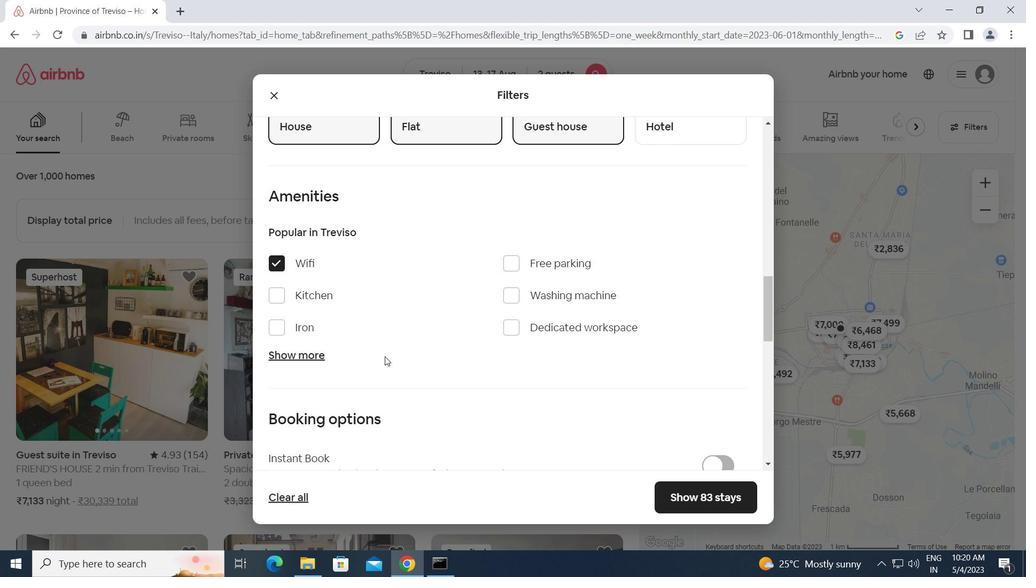 
Action: Mouse scrolled (384, 356) with delta (0, 0)
Screenshot: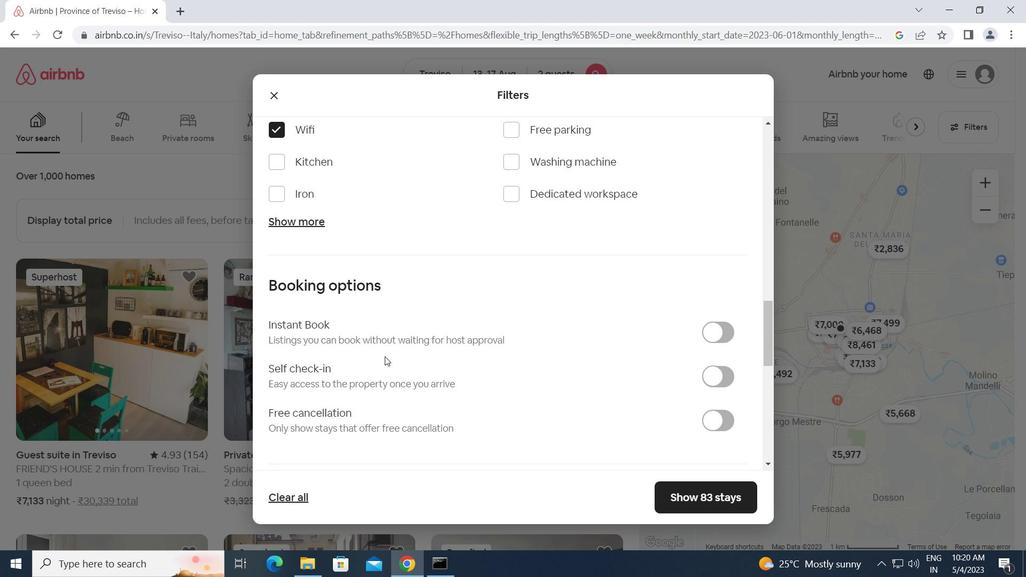 
Action: Mouse moved to (707, 310)
Screenshot: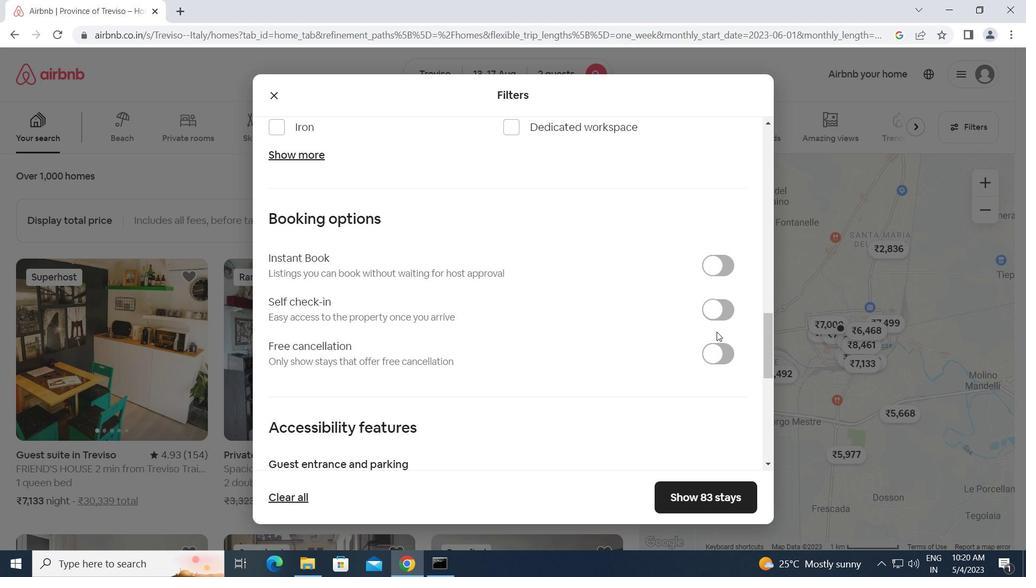 
Action: Mouse pressed left at (707, 310)
Screenshot: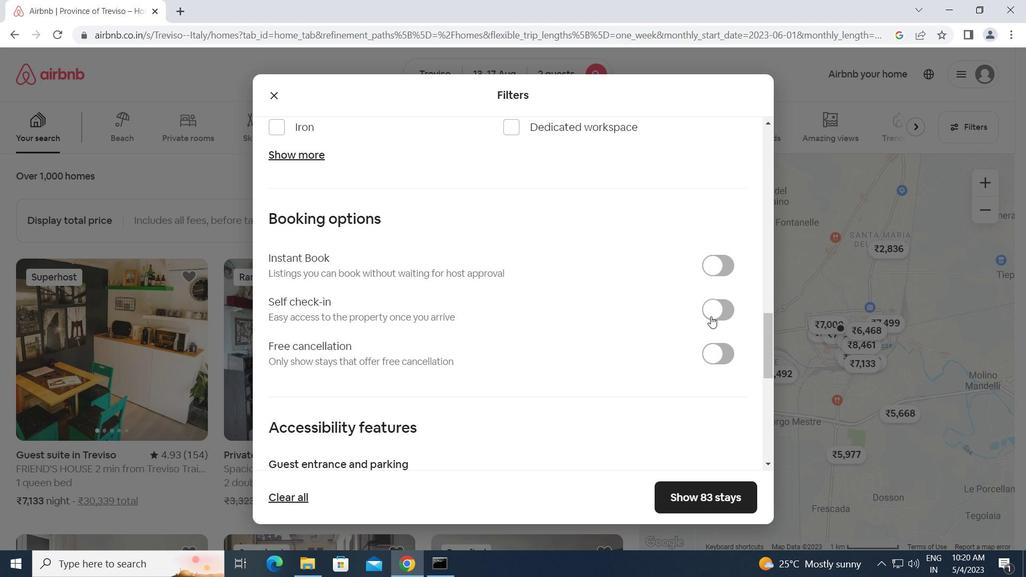 
Action: Mouse moved to (478, 343)
Screenshot: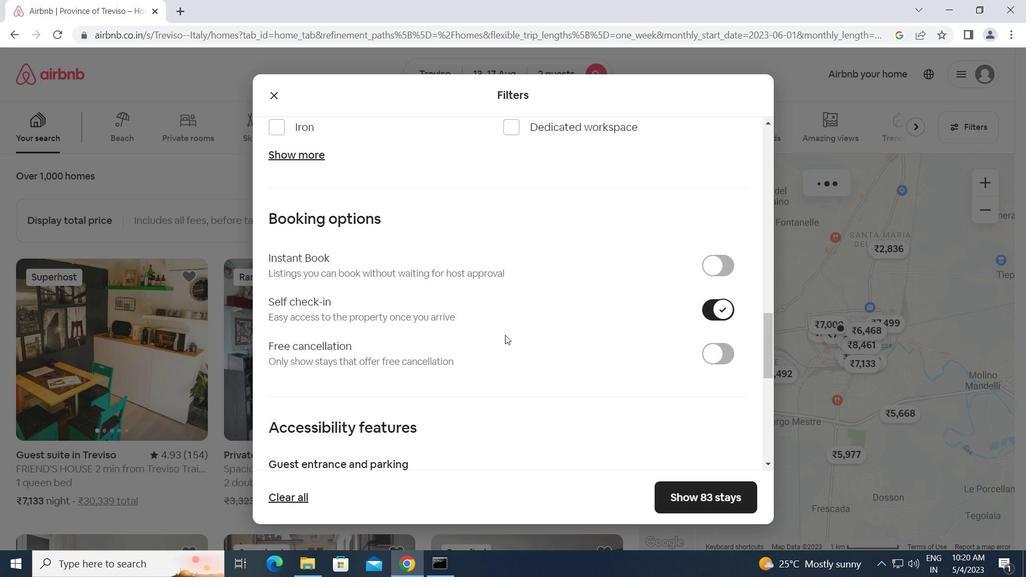 
Action: Mouse scrolled (478, 342) with delta (0, 0)
Screenshot: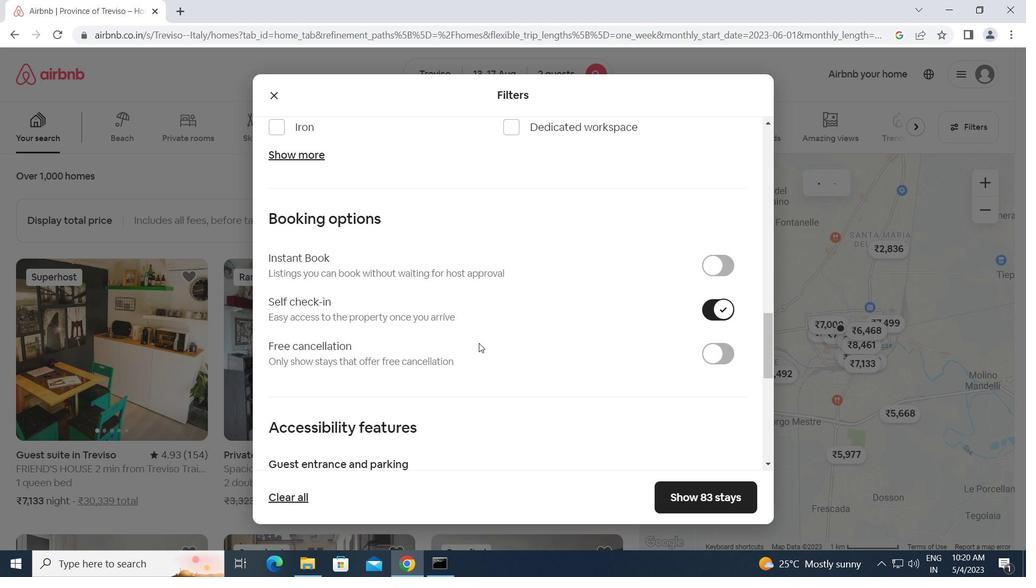 
Action: Mouse scrolled (478, 342) with delta (0, 0)
Screenshot: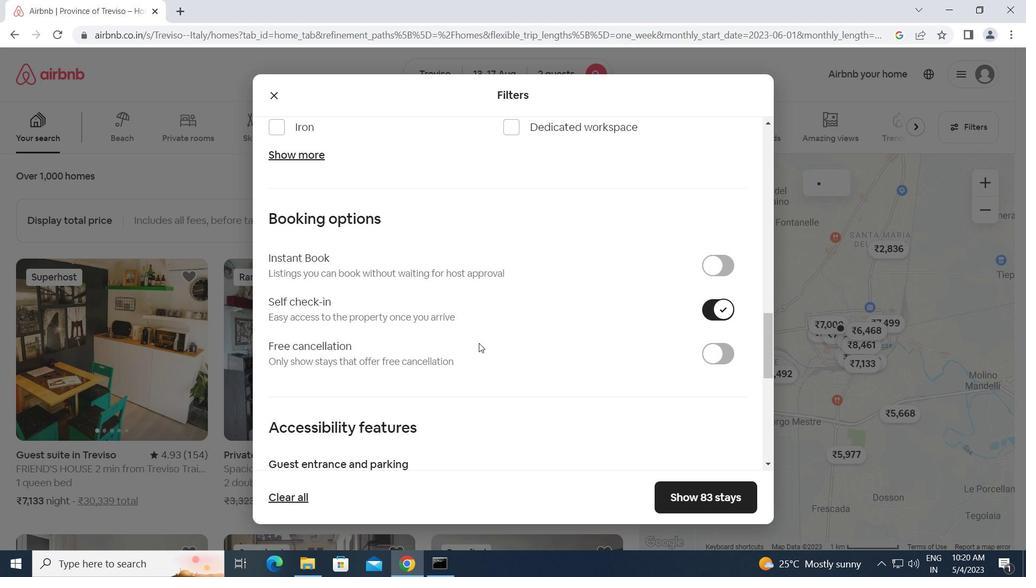 
Action: Mouse scrolled (478, 342) with delta (0, 0)
Screenshot: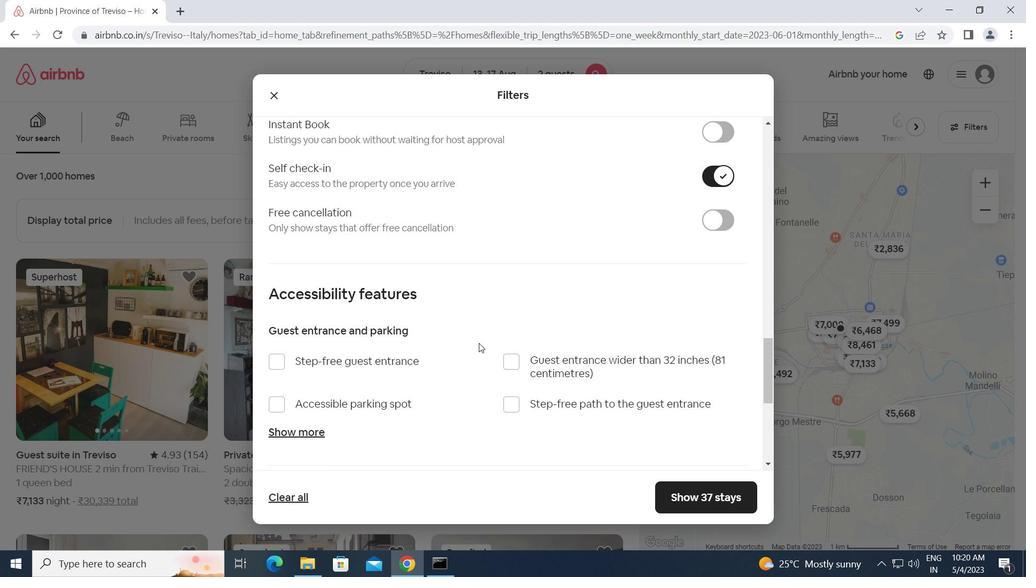 
Action: Mouse scrolled (478, 342) with delta (0, 0)
Screenshot: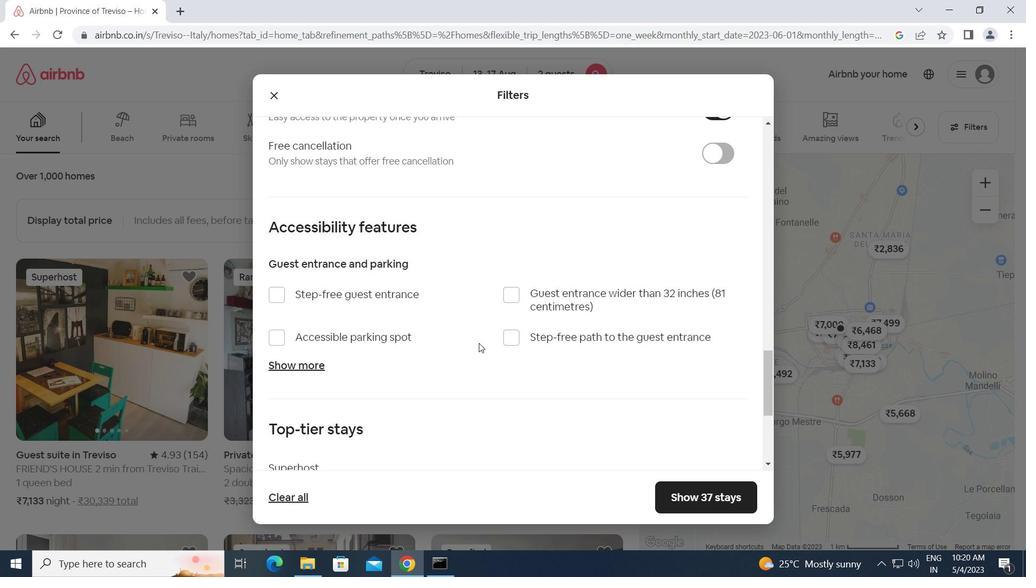 
Action: Mouse scrolled (478, 342) with delta (0, 0)
Screenshot: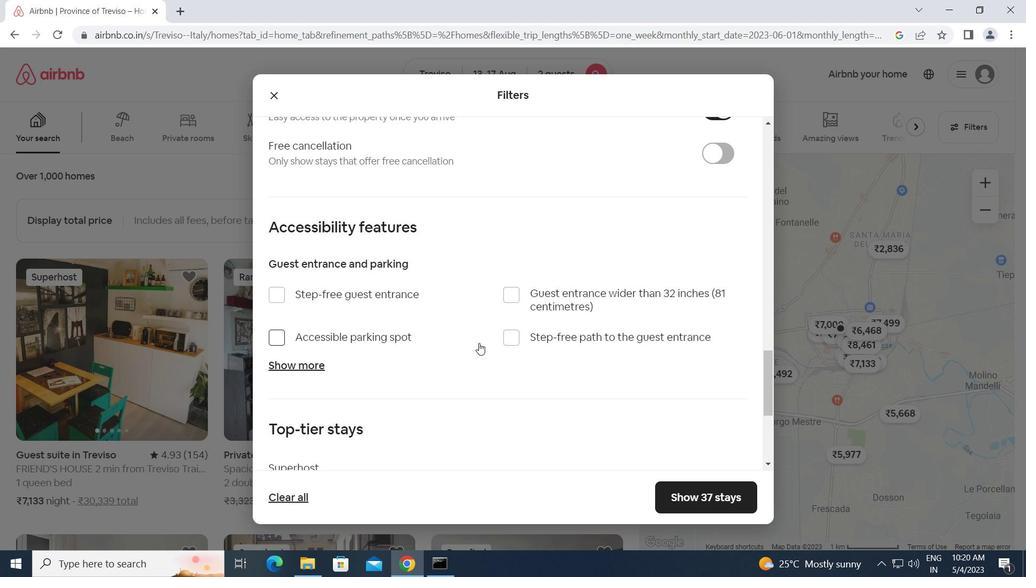 
Action: Mouse scrolled (478, 342) with delta (0, 0)
Screenshot: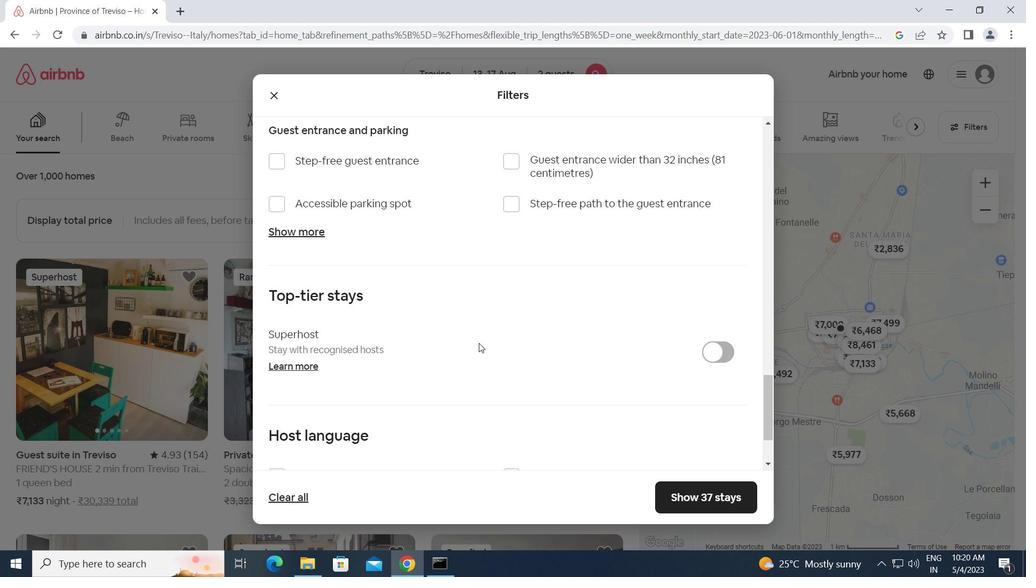 
Action: Mouse scrolled (478, 342) with delta (0, 0)
Screenshot: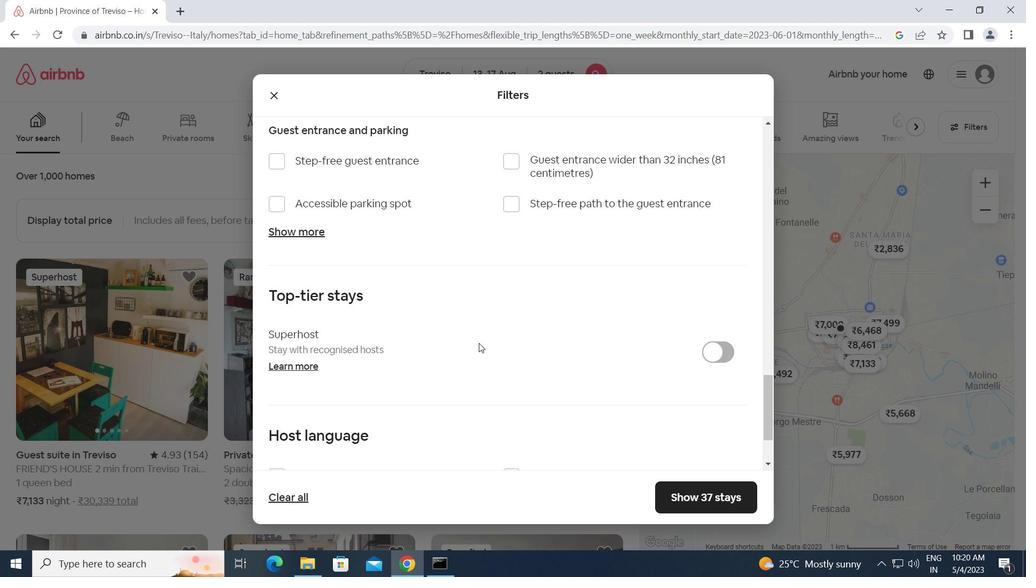 
Action: Mouse moved to (272, 377)
Screenshot: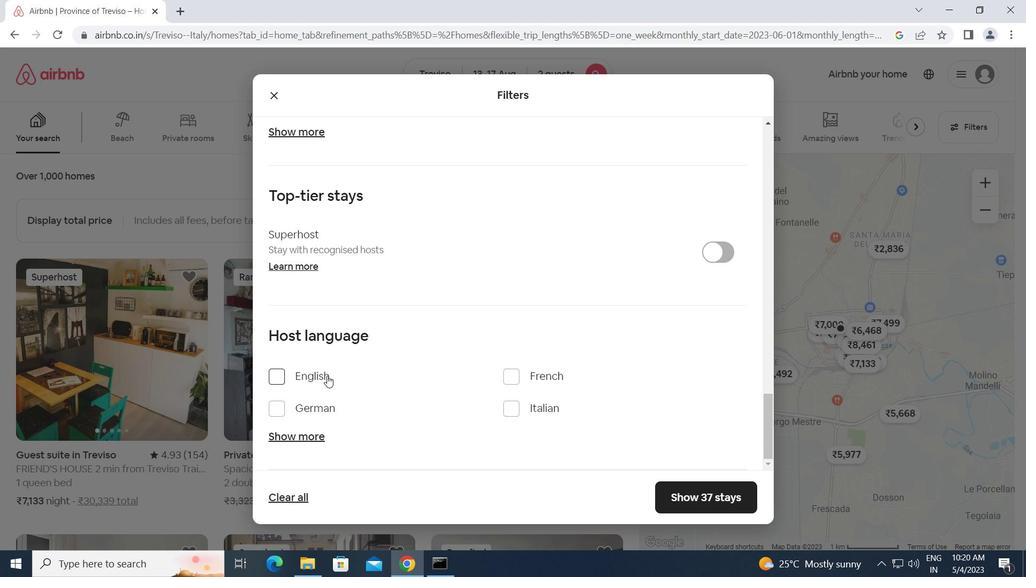 
Action: Mouse pressed left at (272, 377)
Screenshot: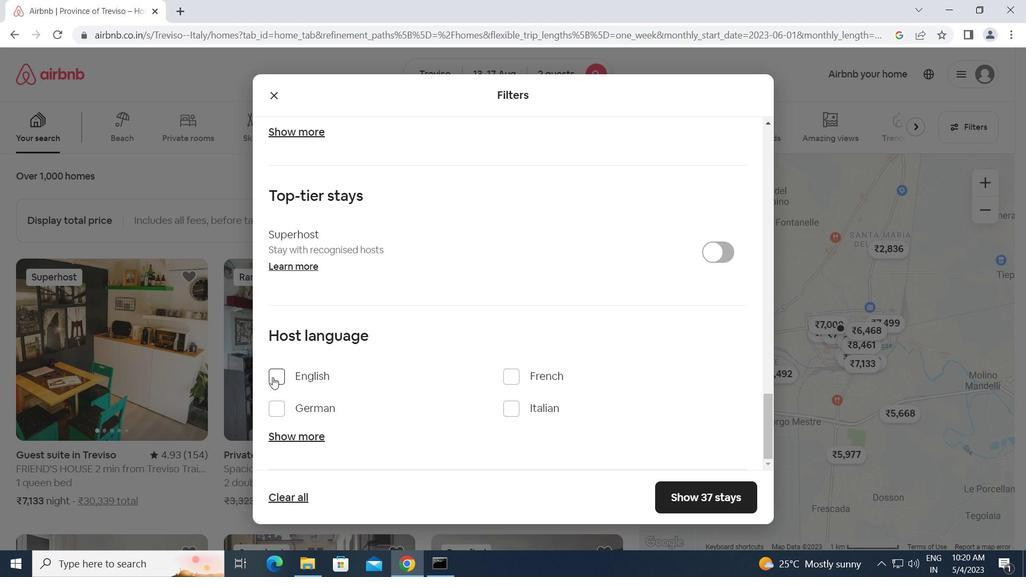 
Action: Mouse moved to (709, 492)
Screenshot: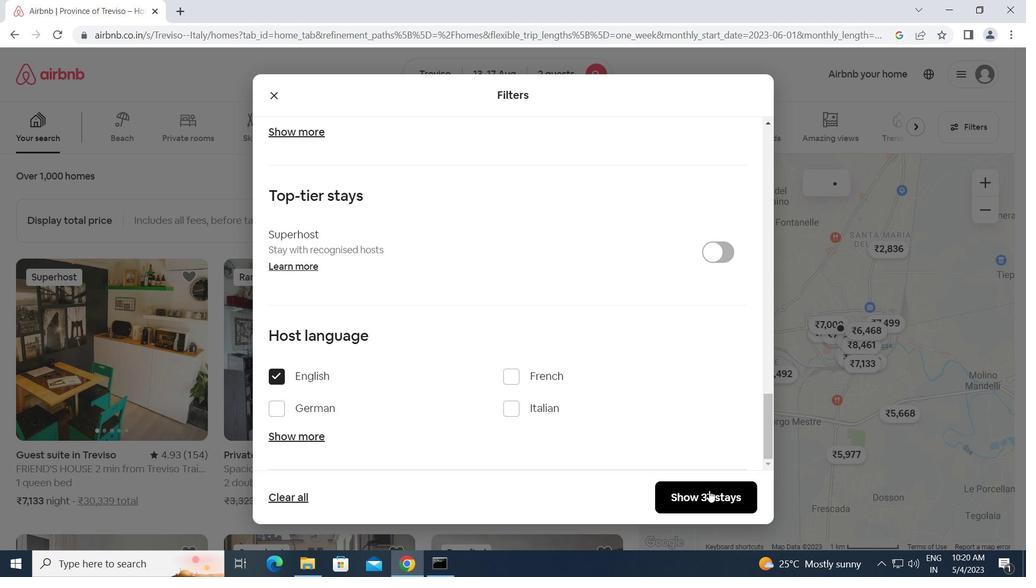 
Action: Mouse pressed left at (709, 492)
Screenshot: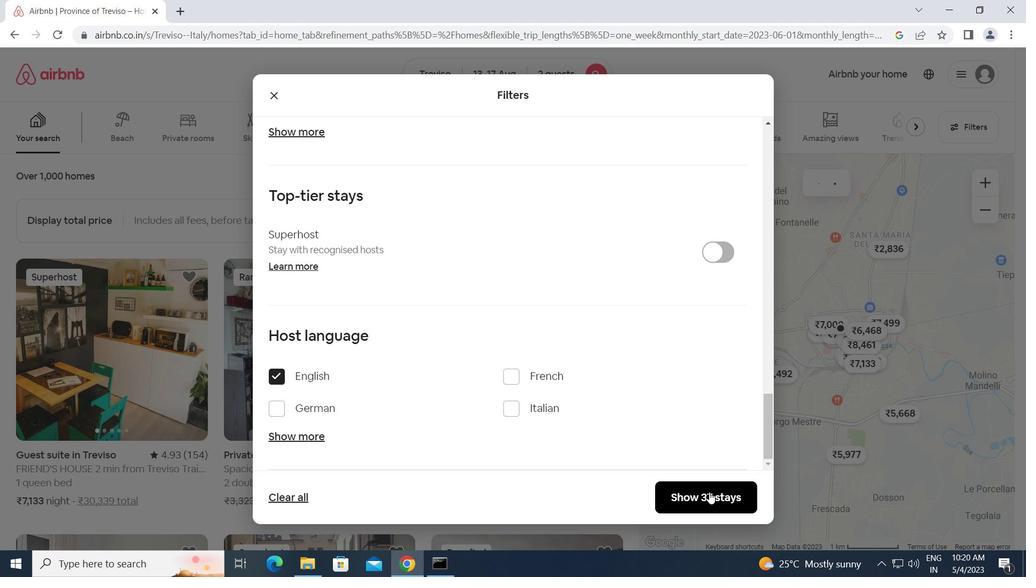 
